 Task: Create a due date automation trigger when advanced on, 2 working days after a card is due add dates starting in in more than 1 days at 11:00 AM.
Action: Mouse moved to (1365, 102)
Screenshot: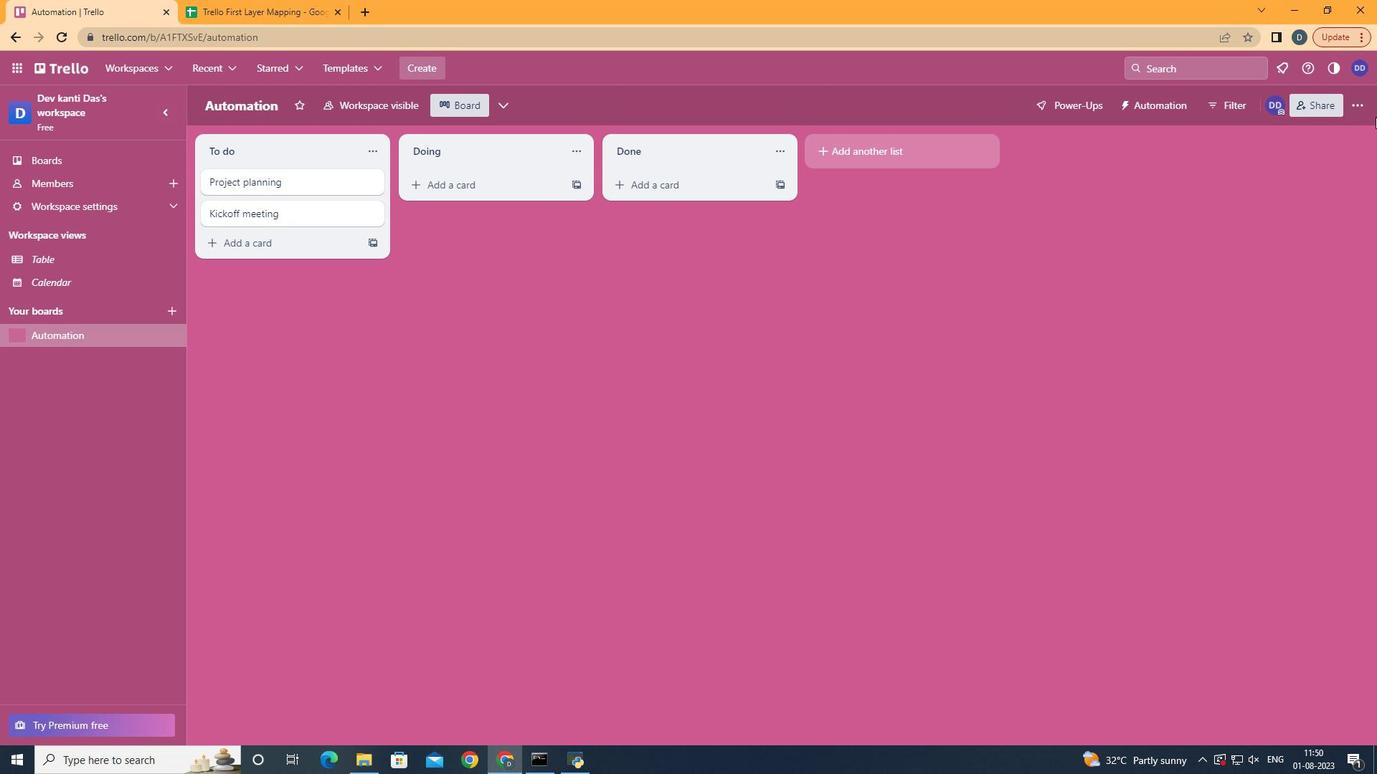 
Action: Mouse pressed left at (1365, 102)
Screenshot: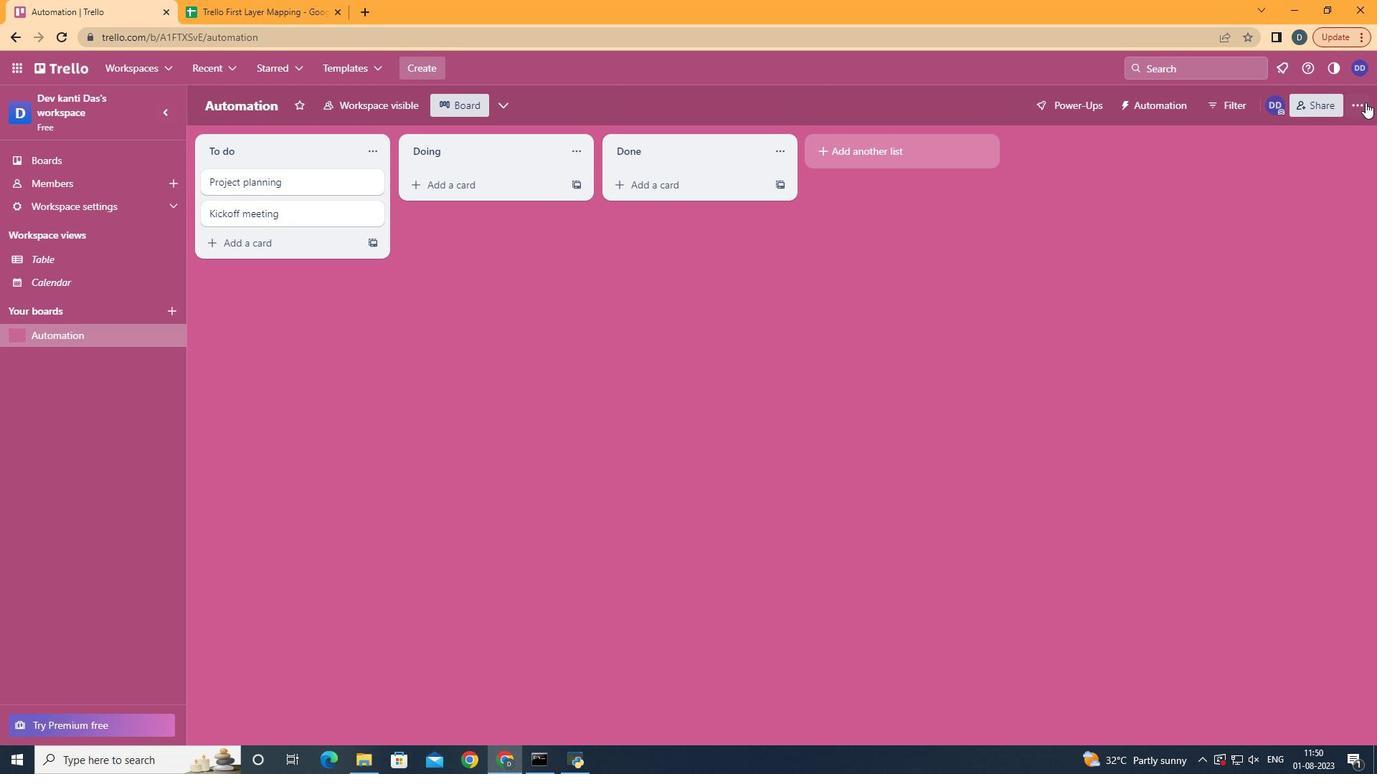 
Action: Mouse moved to (1283, 287)
Screenshot: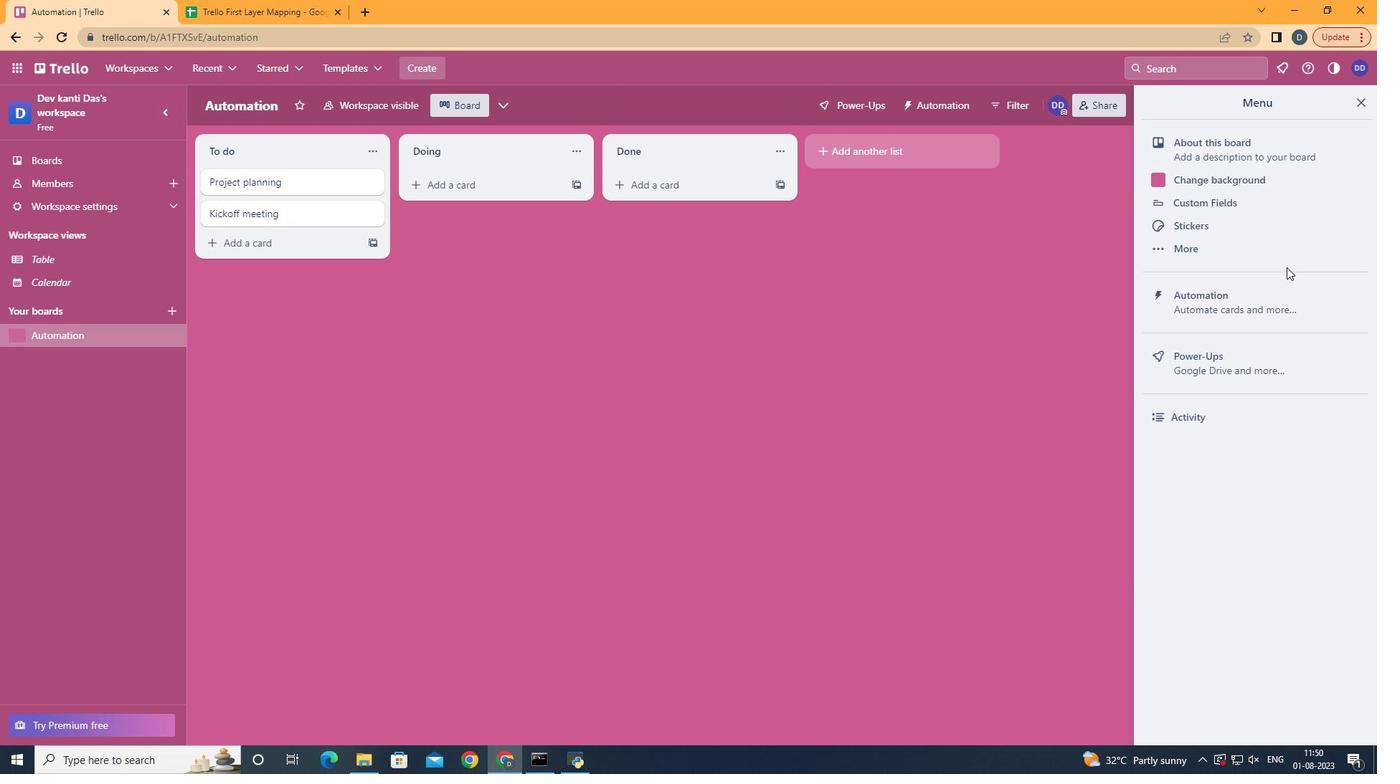 
Action: Mouse pressed left at (1283, 287)
Screenshot: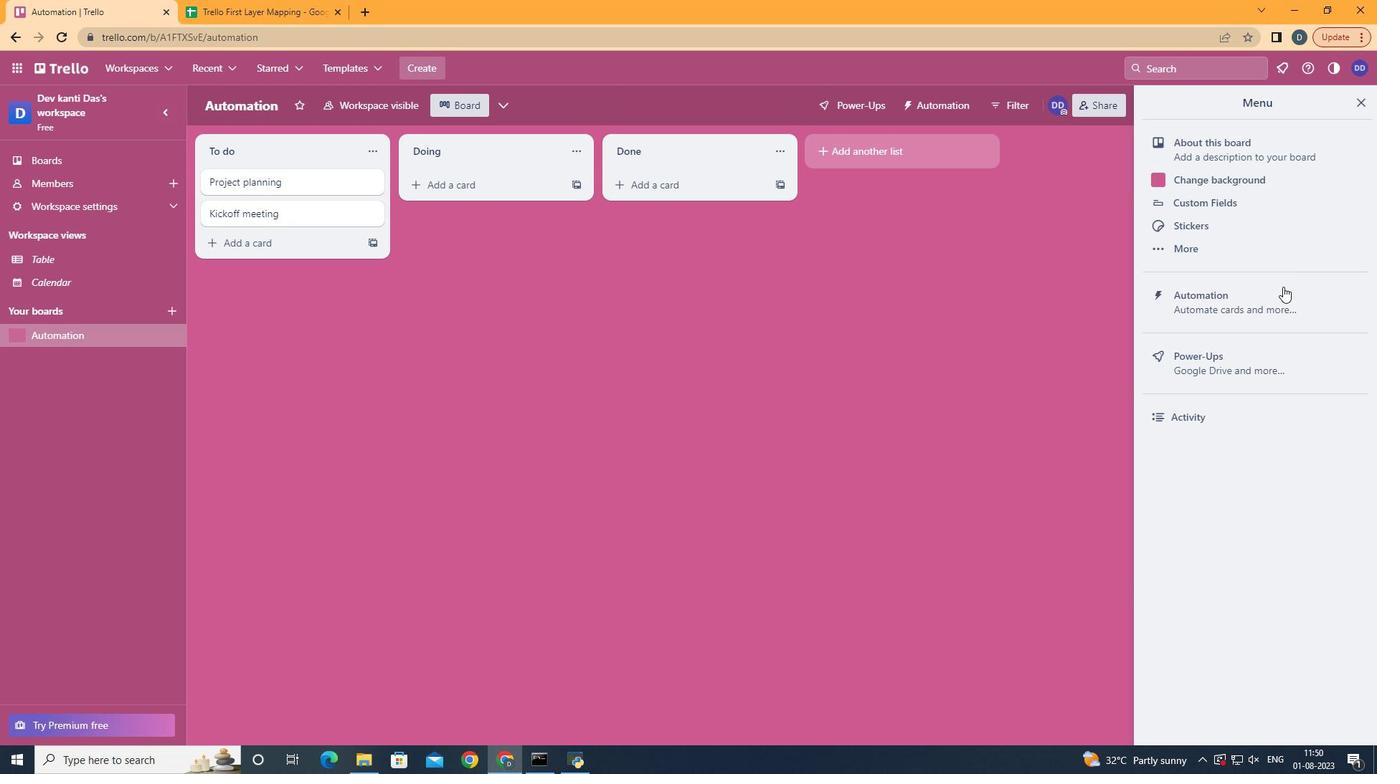 
Action: Mouse moved to (289, 295)
Screenshot: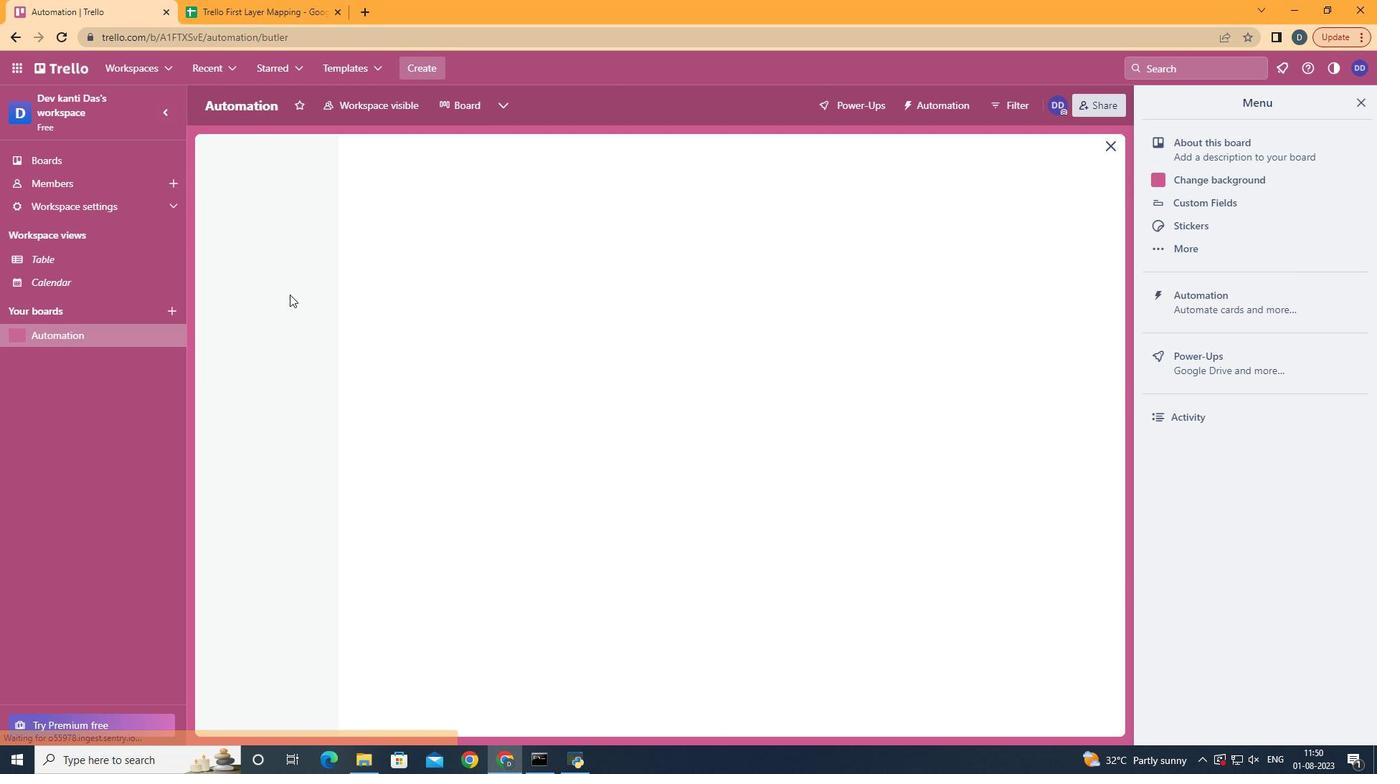 
Action: Mouse pressed left at (289, 295)
Screenshot: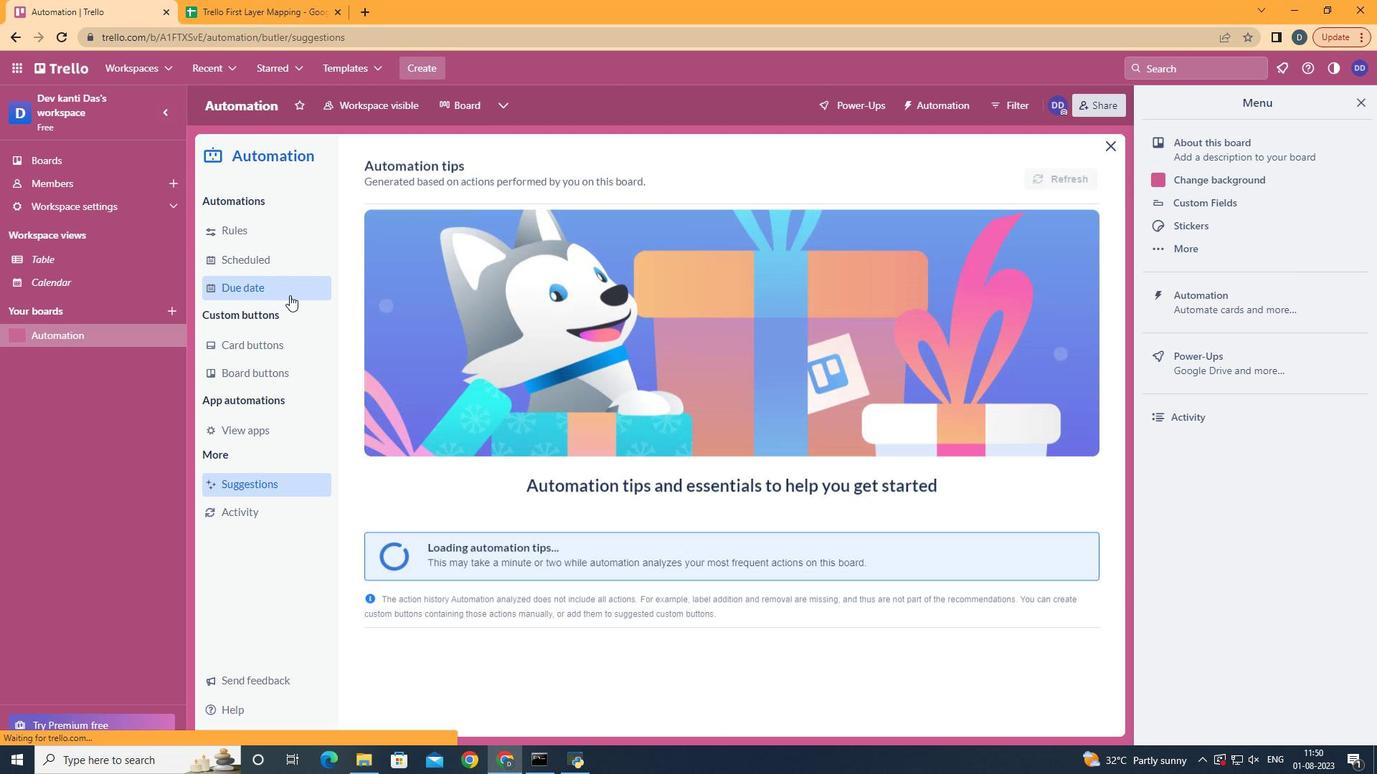 
Action: Mouse moved to (1000, 168)
Screenshot: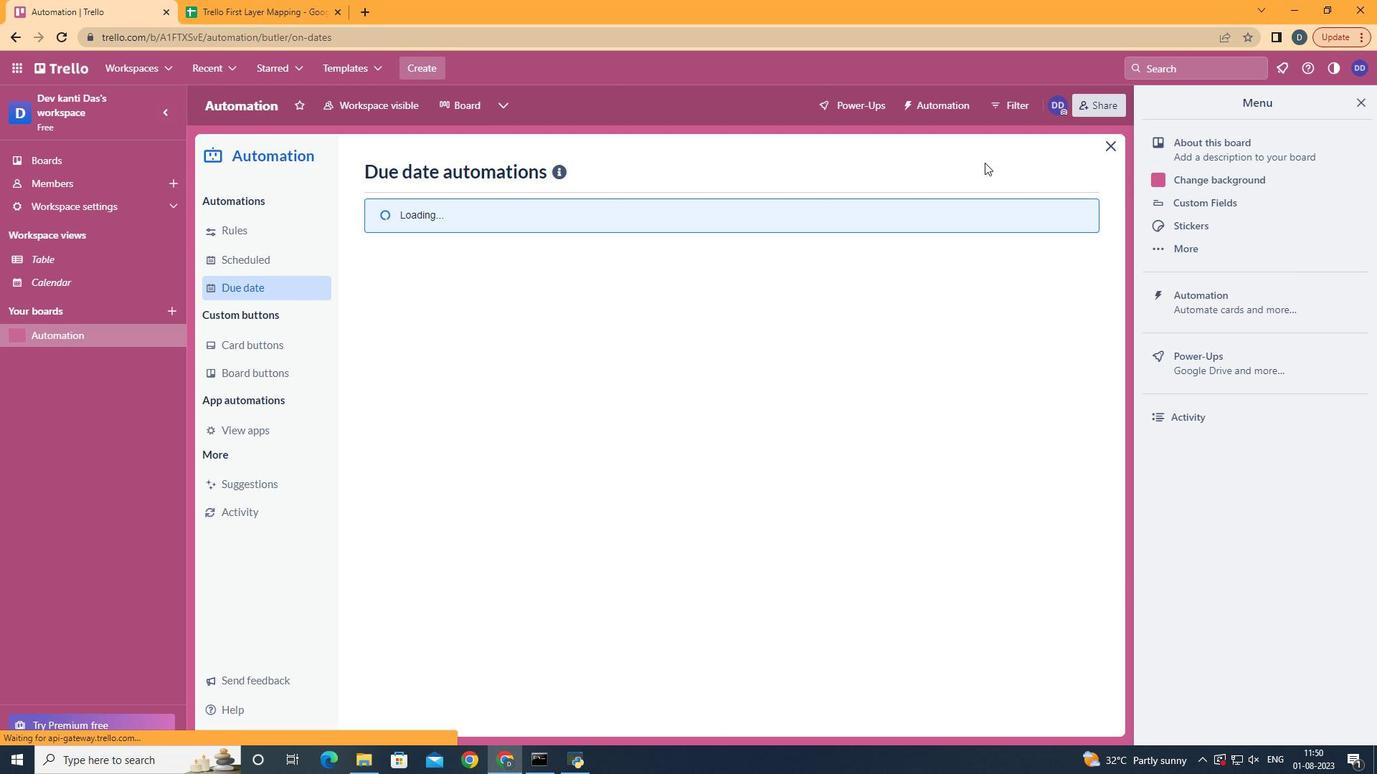 
Action: Mouse pressed left at (1000, 168)
Screenshot: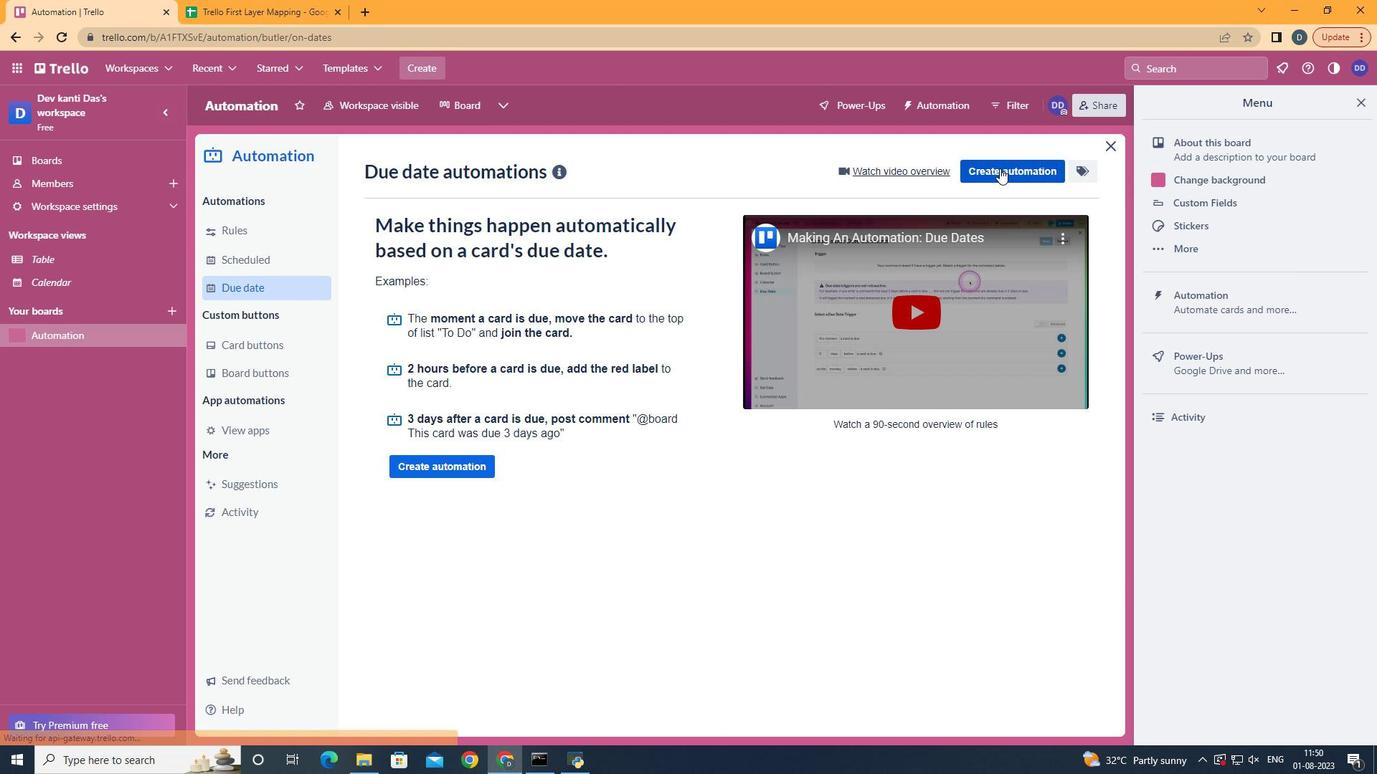 
Action: Mouse moved to (636, 312)
Screenshot: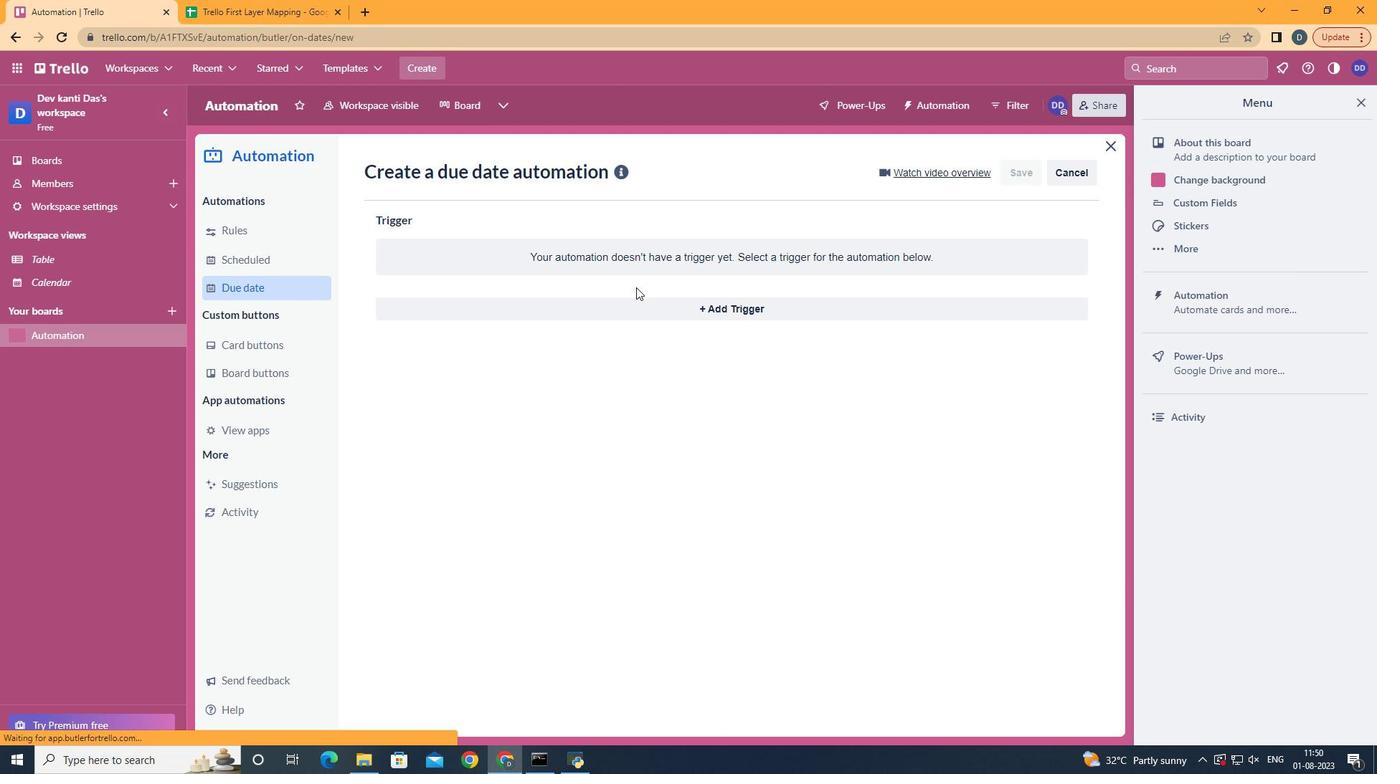 
Action: Mouse pressed left at (636, 312)
Screenshot: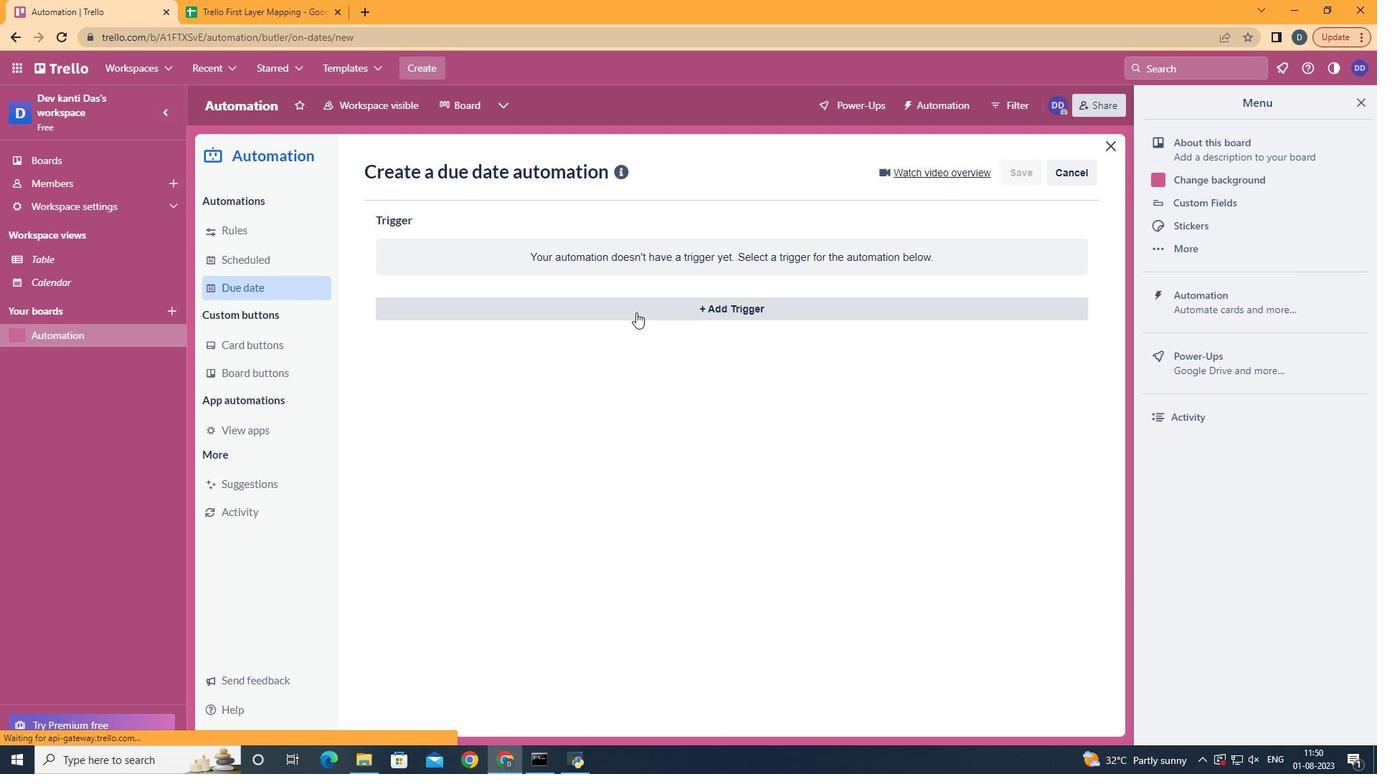 
Action: Mouse moved to (472, 580)
Screenshot: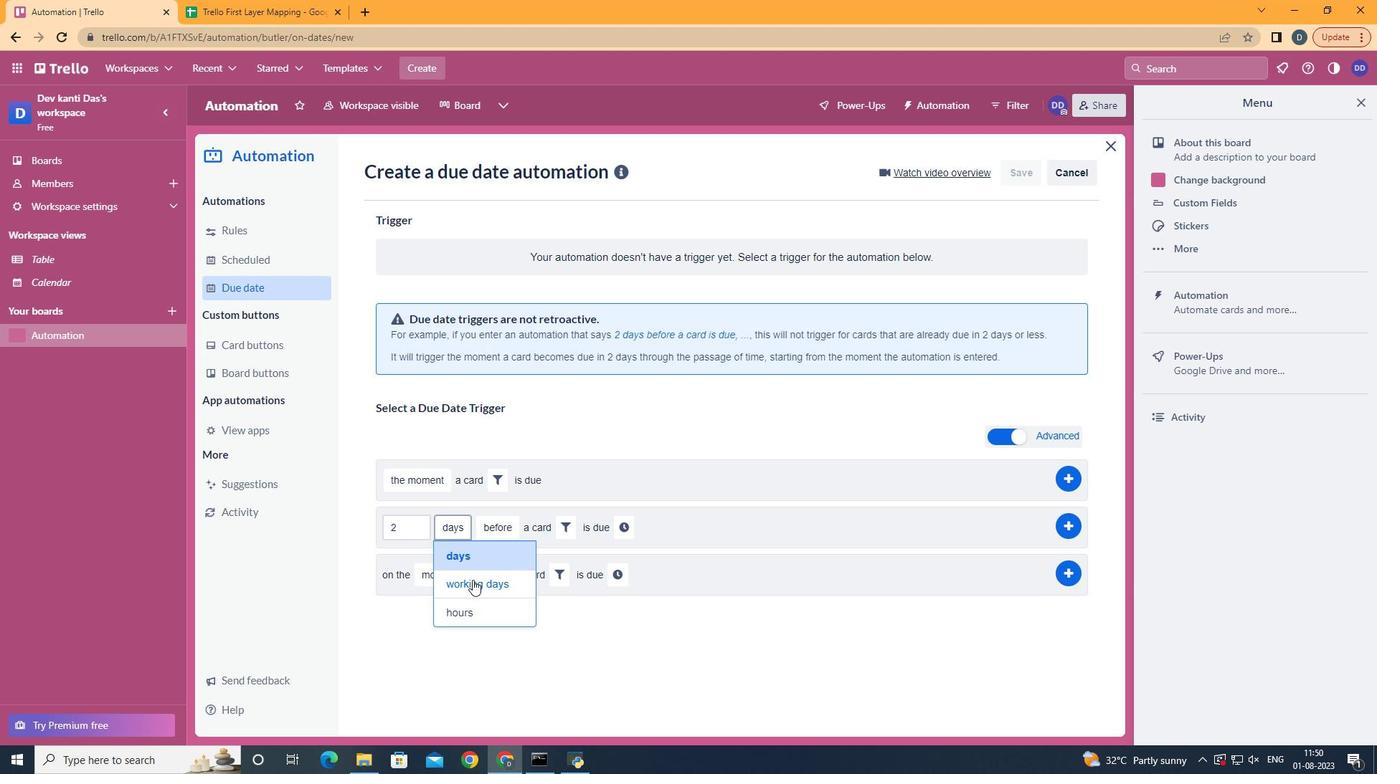 
Action: Mouse pressed left at (472, 580)
Screenshot: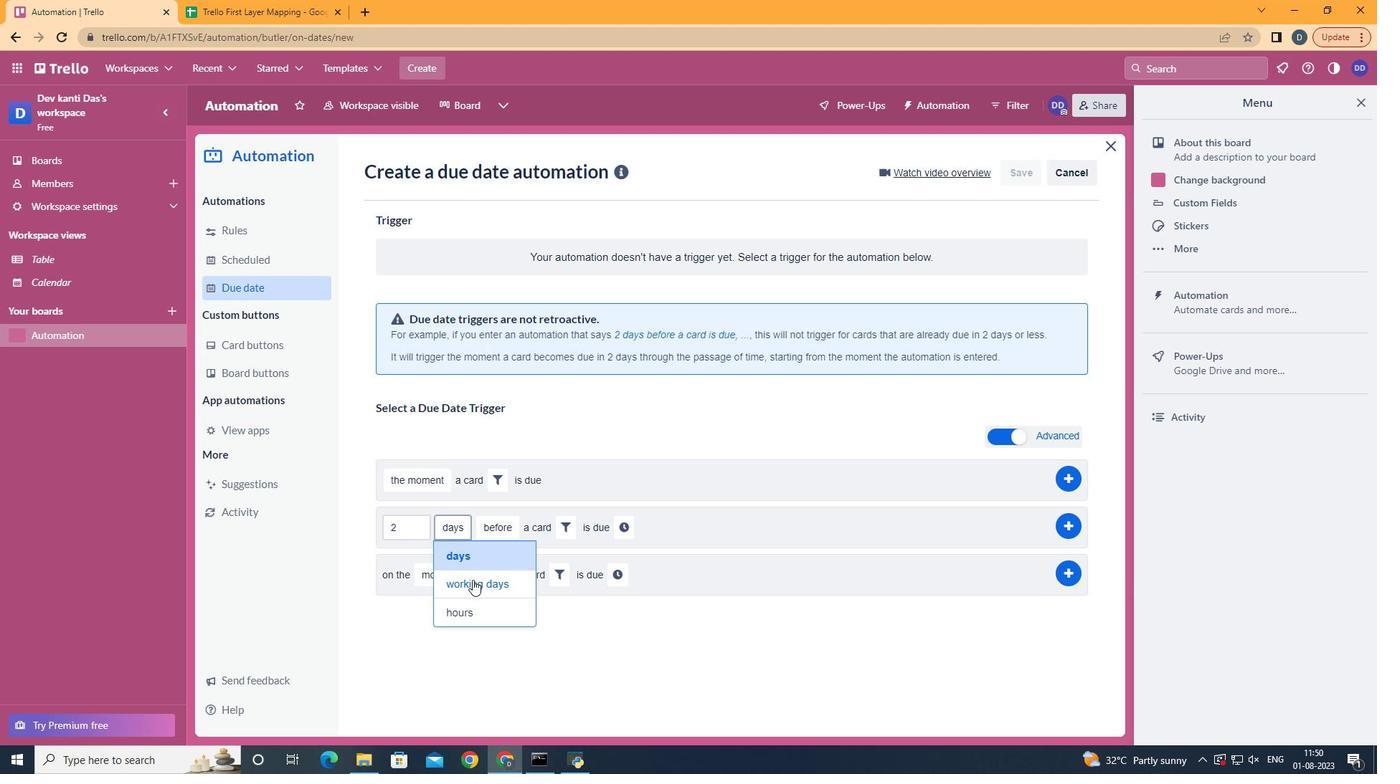 
Action: Mouse moved to (543, 581)
Screenshot: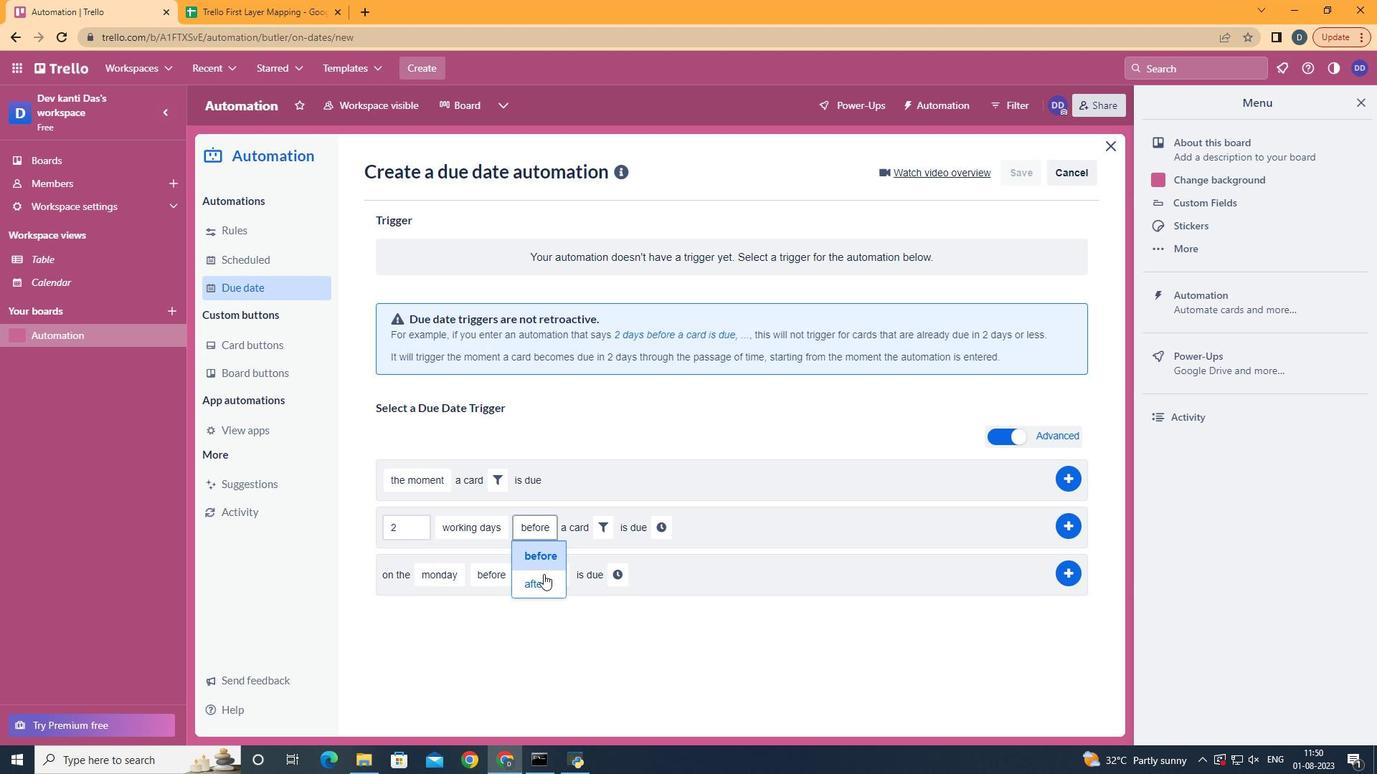 
Action: Mouse pressed left at (543, 581)
Screenshot: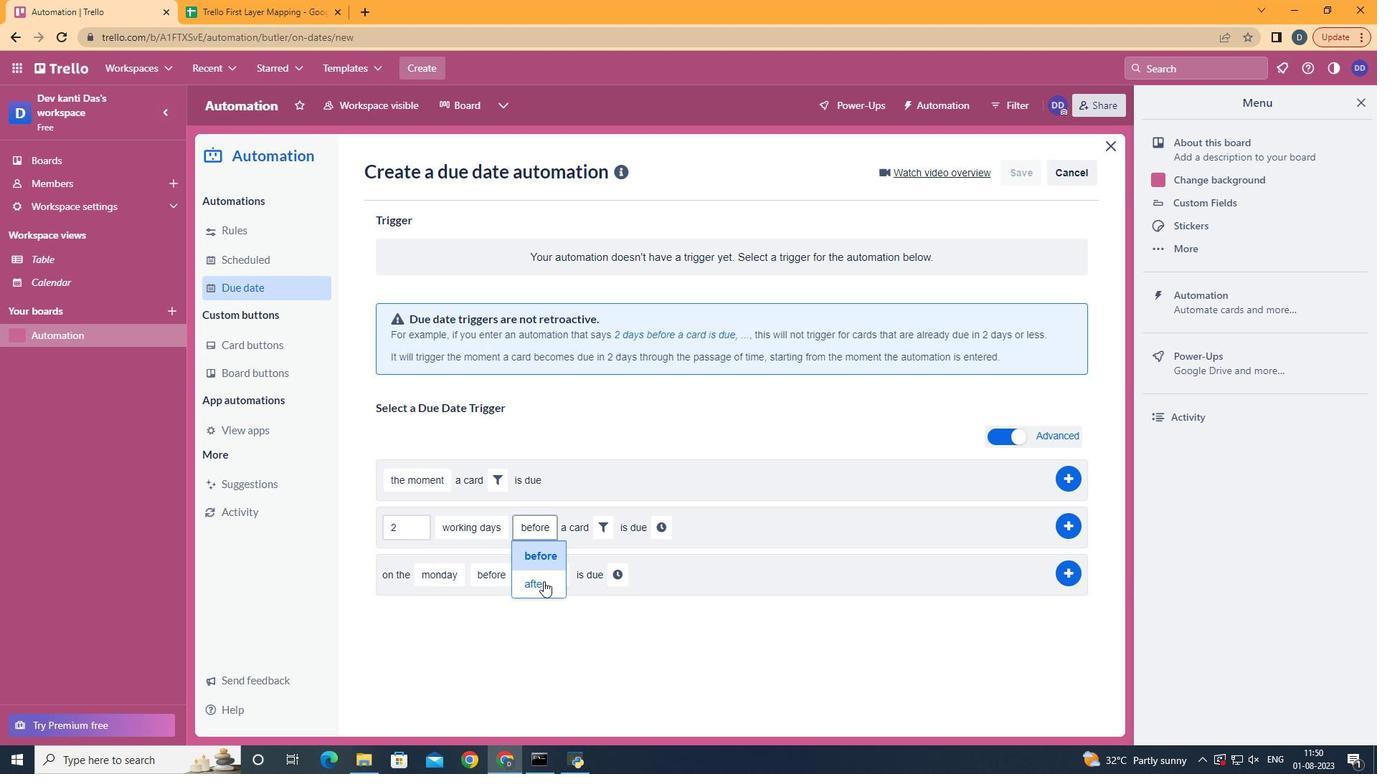 
Action: Mouse moved to (597, 533)
Screenshot: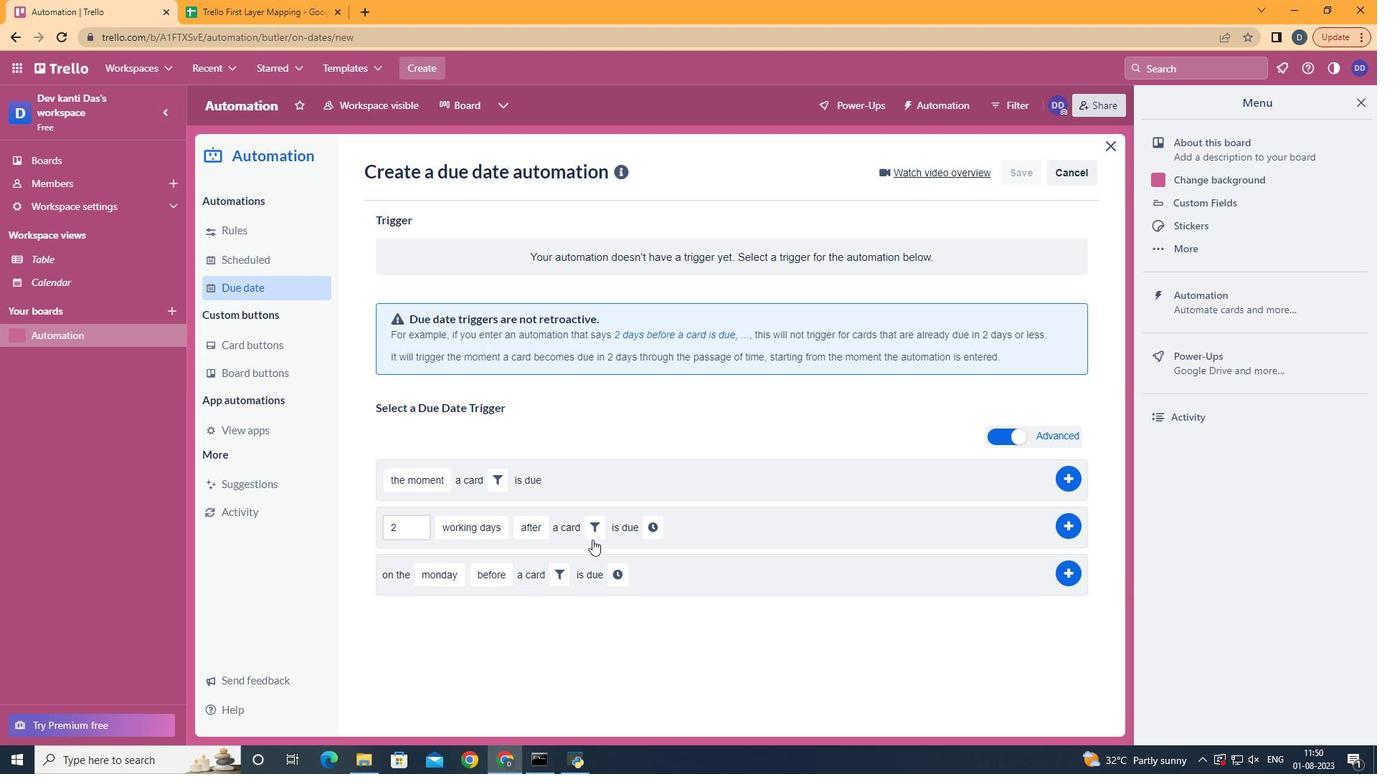 
Action: Mouse pressed left at (597, 533)
Screenshot: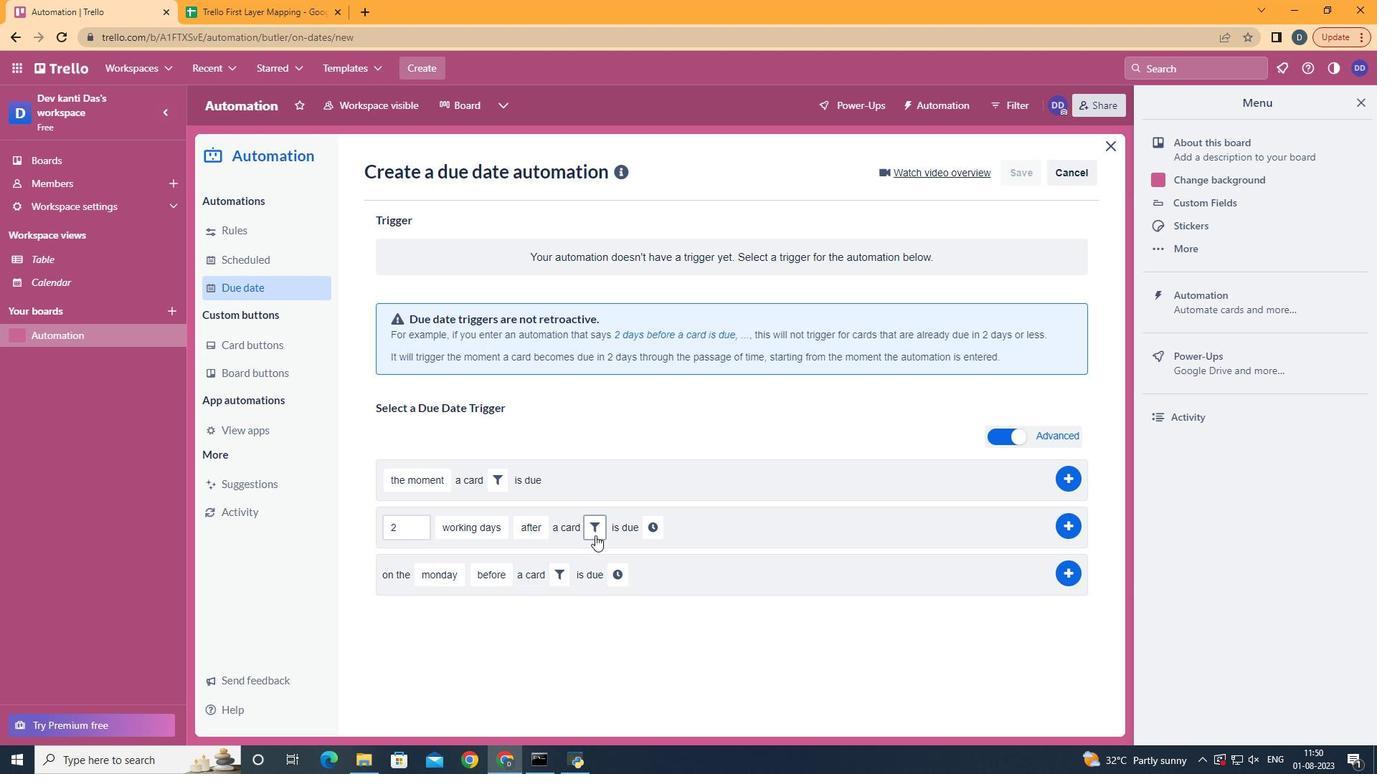
Action: Mouse moved to (667, 566)
Screenshot: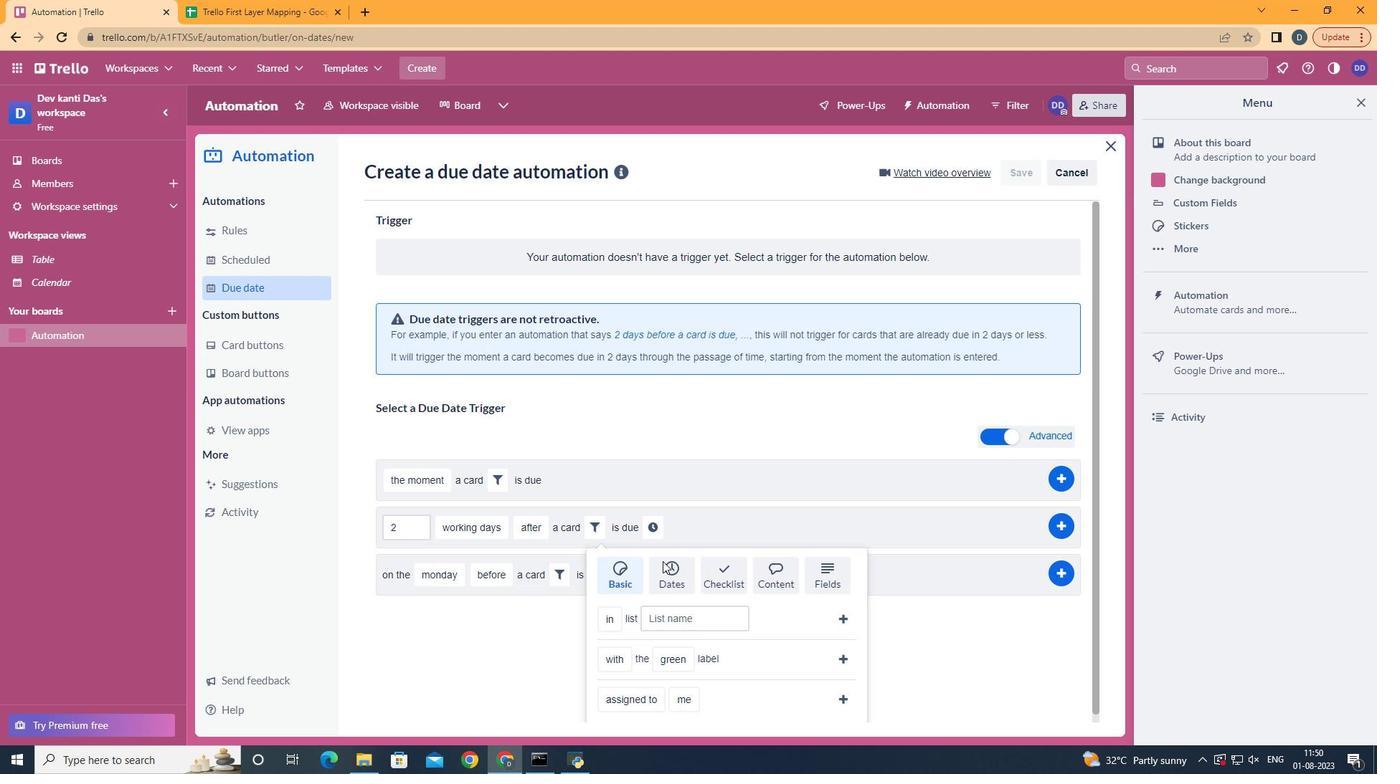 
Action: Mouse pressed left at (667, 566)
Screenshot: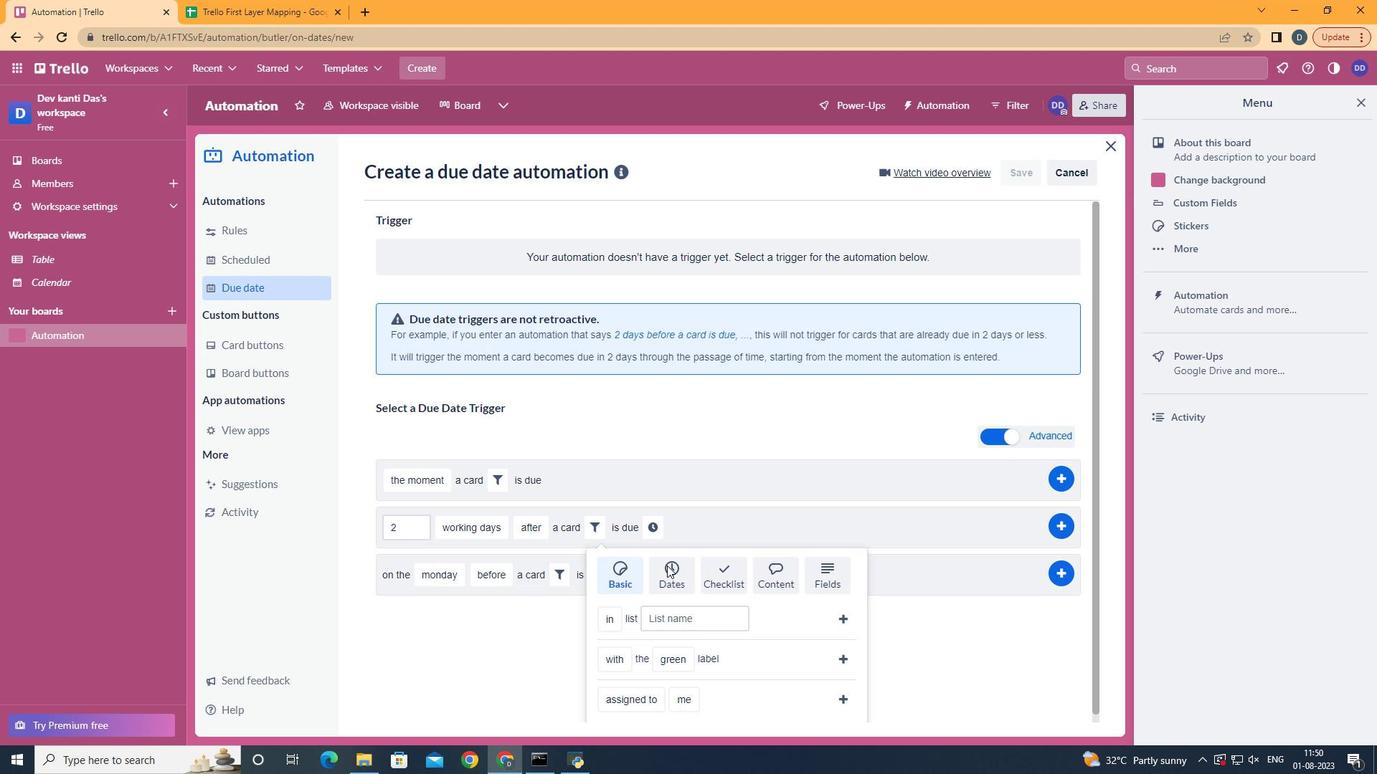 
Action: Mouse moved to (680, 570)
Screenshot: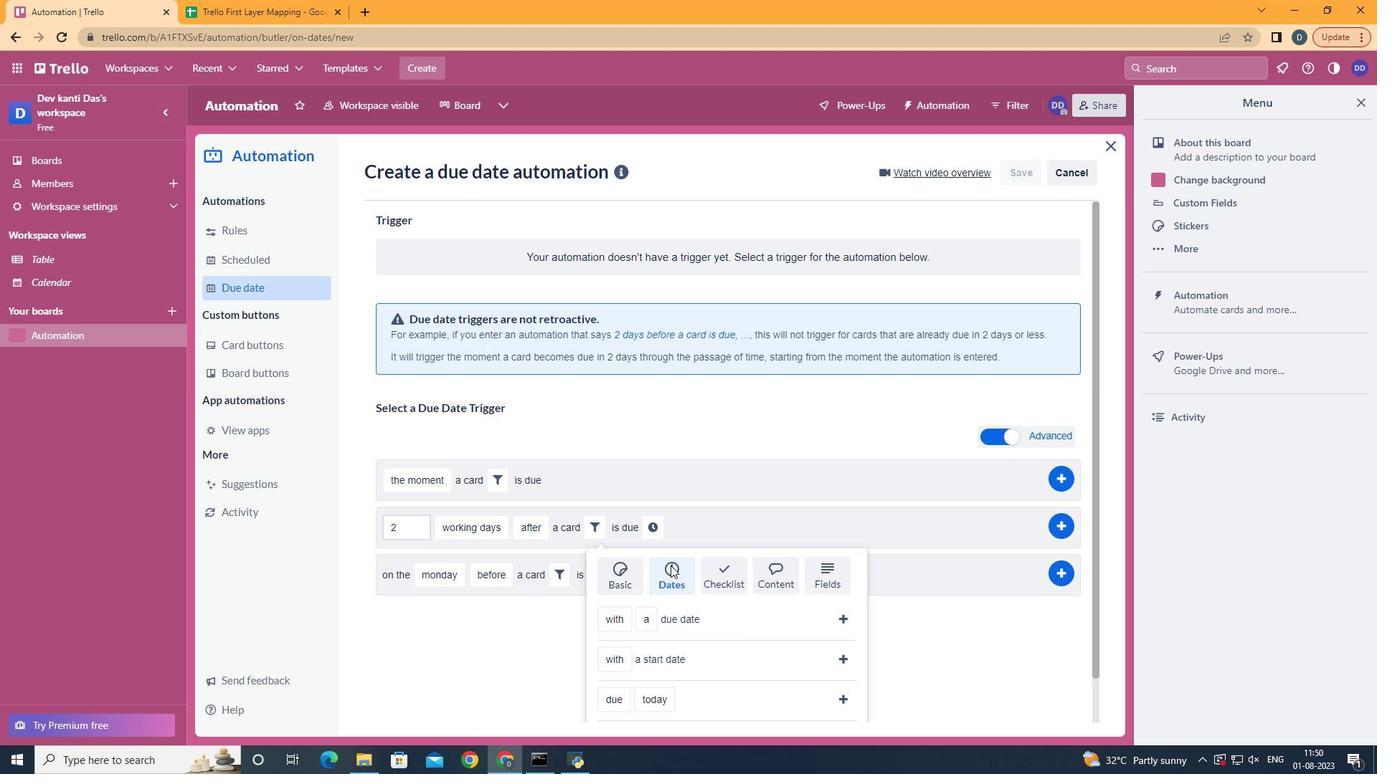 
Action: Mouse scrolled (680, 569) with delta (0, 0)
Screenshot: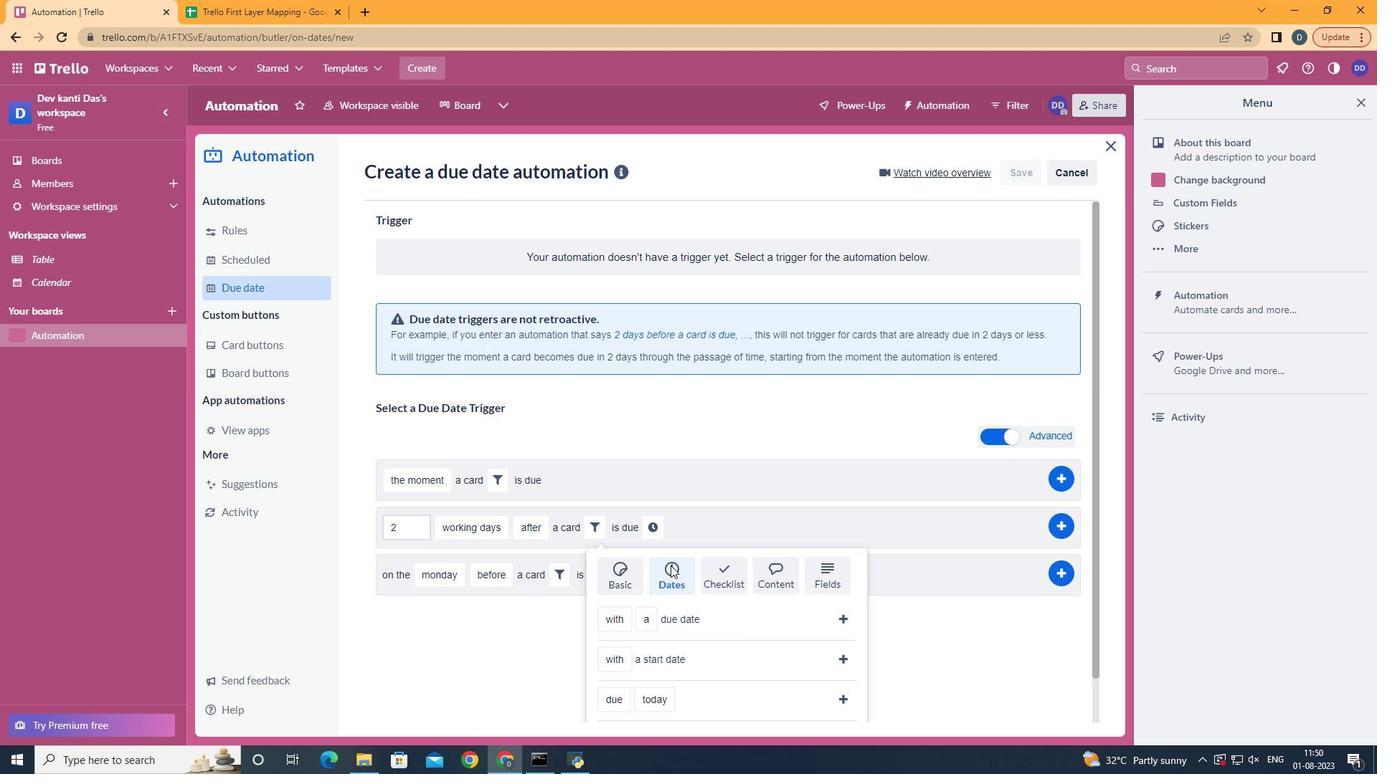 
Action: Mouse moved to (684, 571)
Screenshot: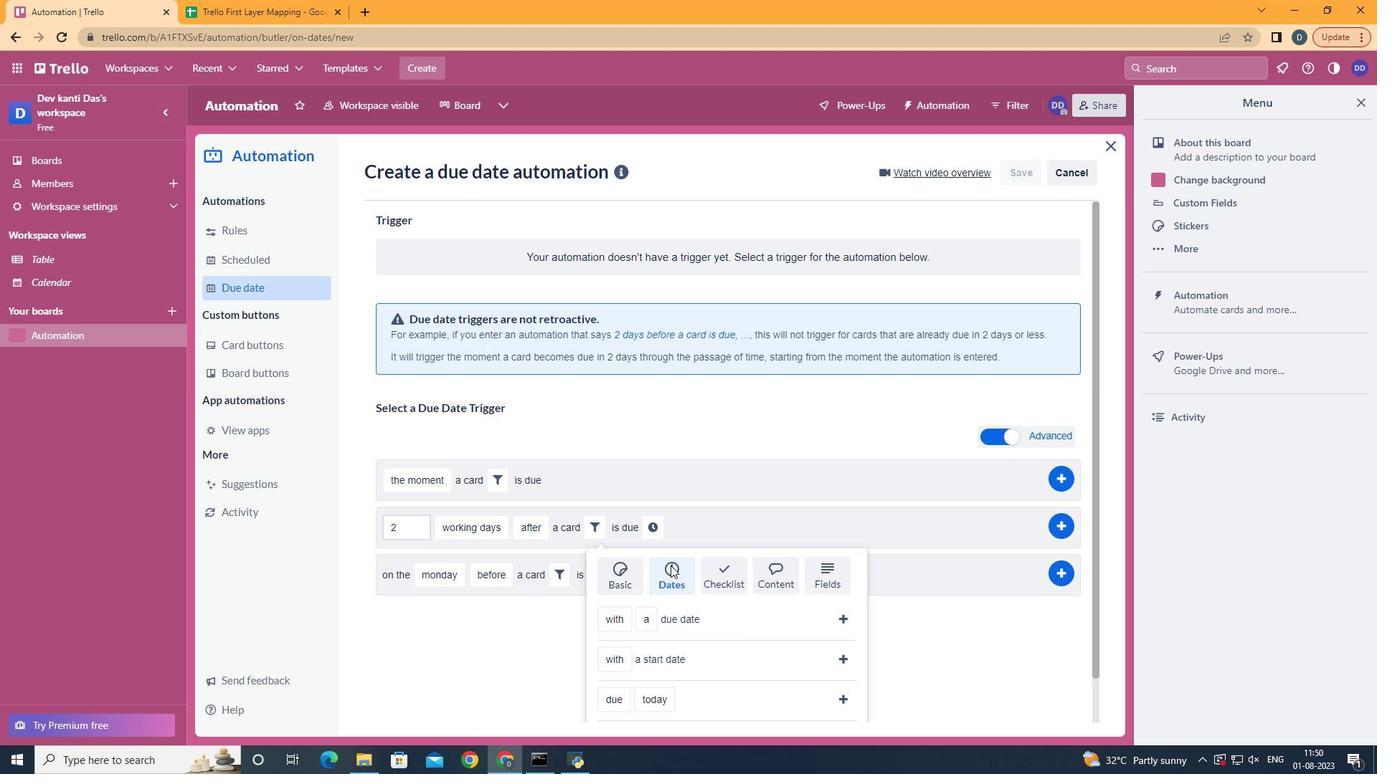 
Action: Mouse scrolled (684, 571) with delta (0, 0)
Screenshot: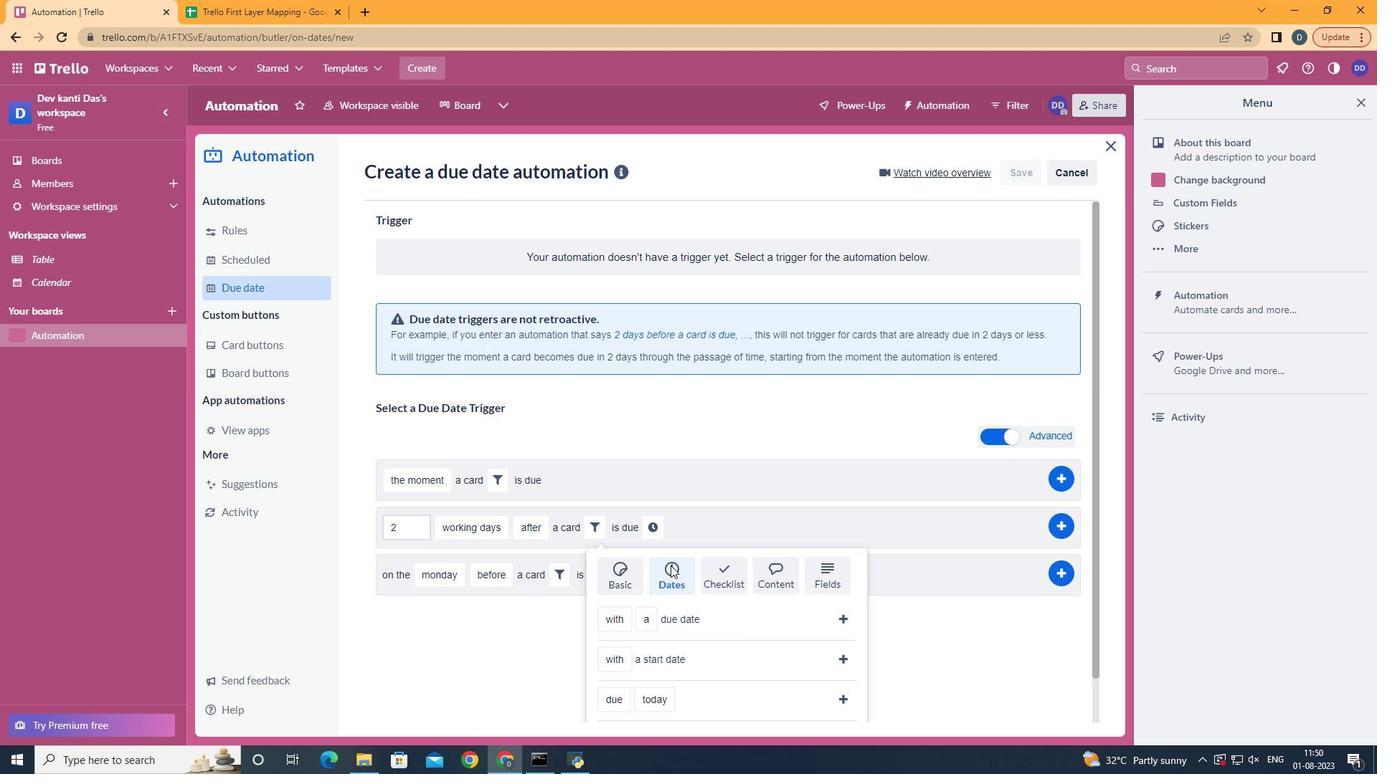 
Action: Mouse moved to (687, 573)
Screenshot: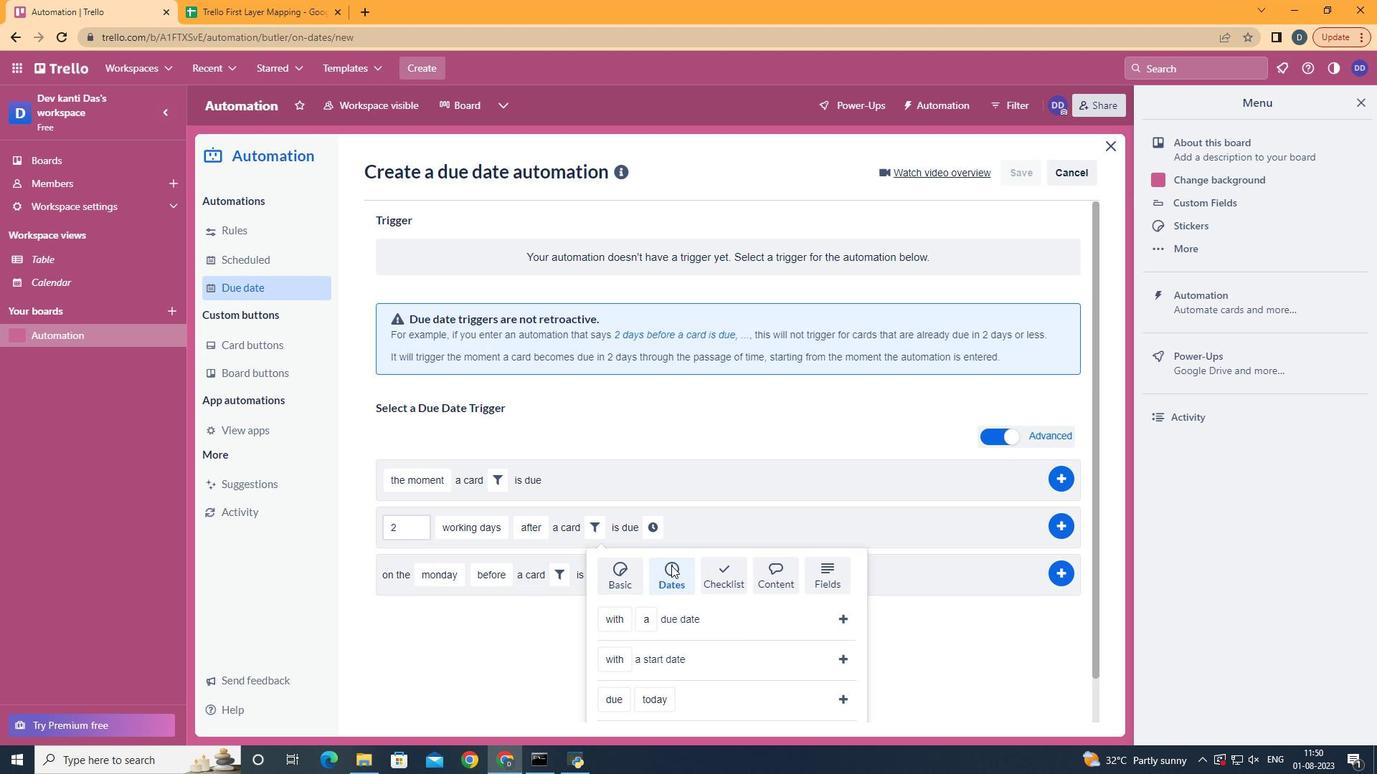 
Action: Mouse scrolled (687, 572) with delta (0, 0)
Screenshot: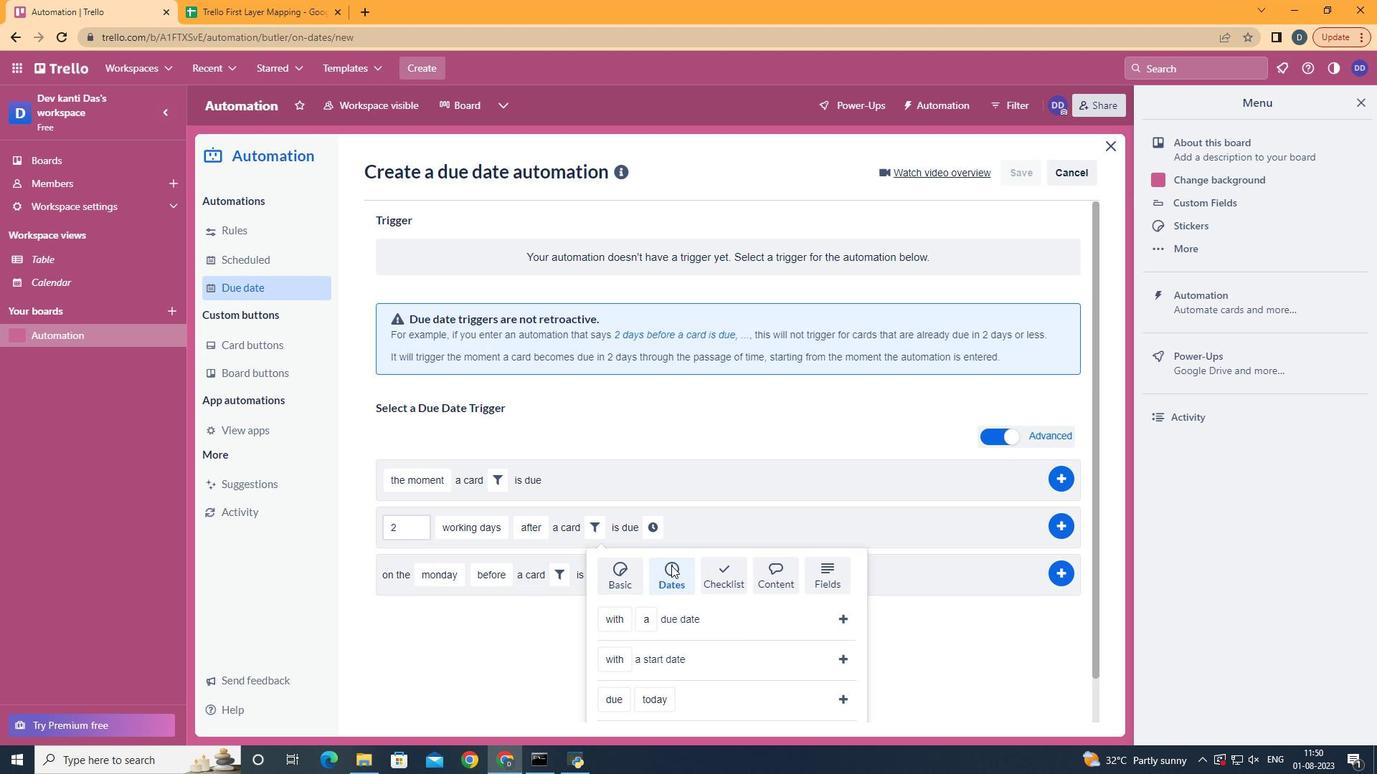 
Action: Mouse moved to (687, 573)
Screenshot: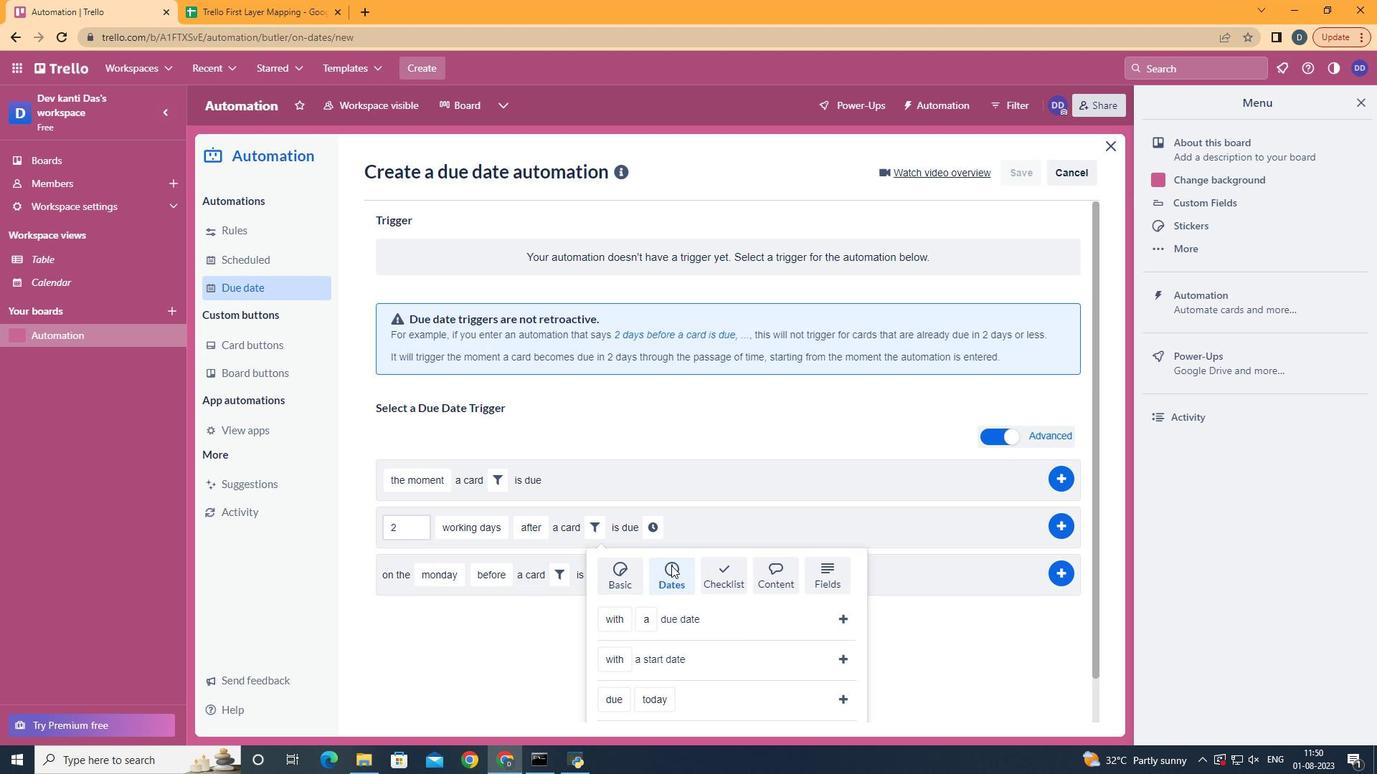 
Action: Mouse scrolled (687, 572) with delta (0, 0)
Screenshot: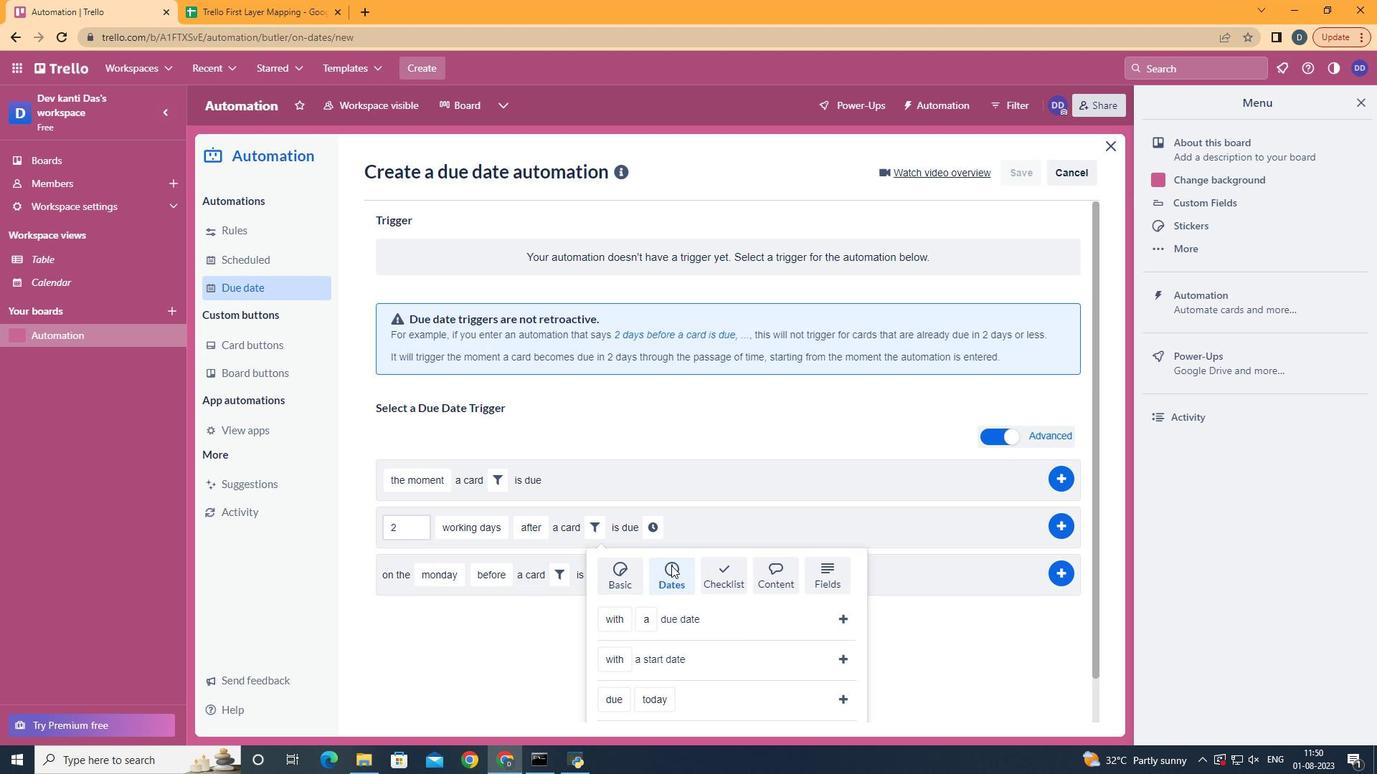 
Action: Mouse moved to (687, 573)
Screenshot: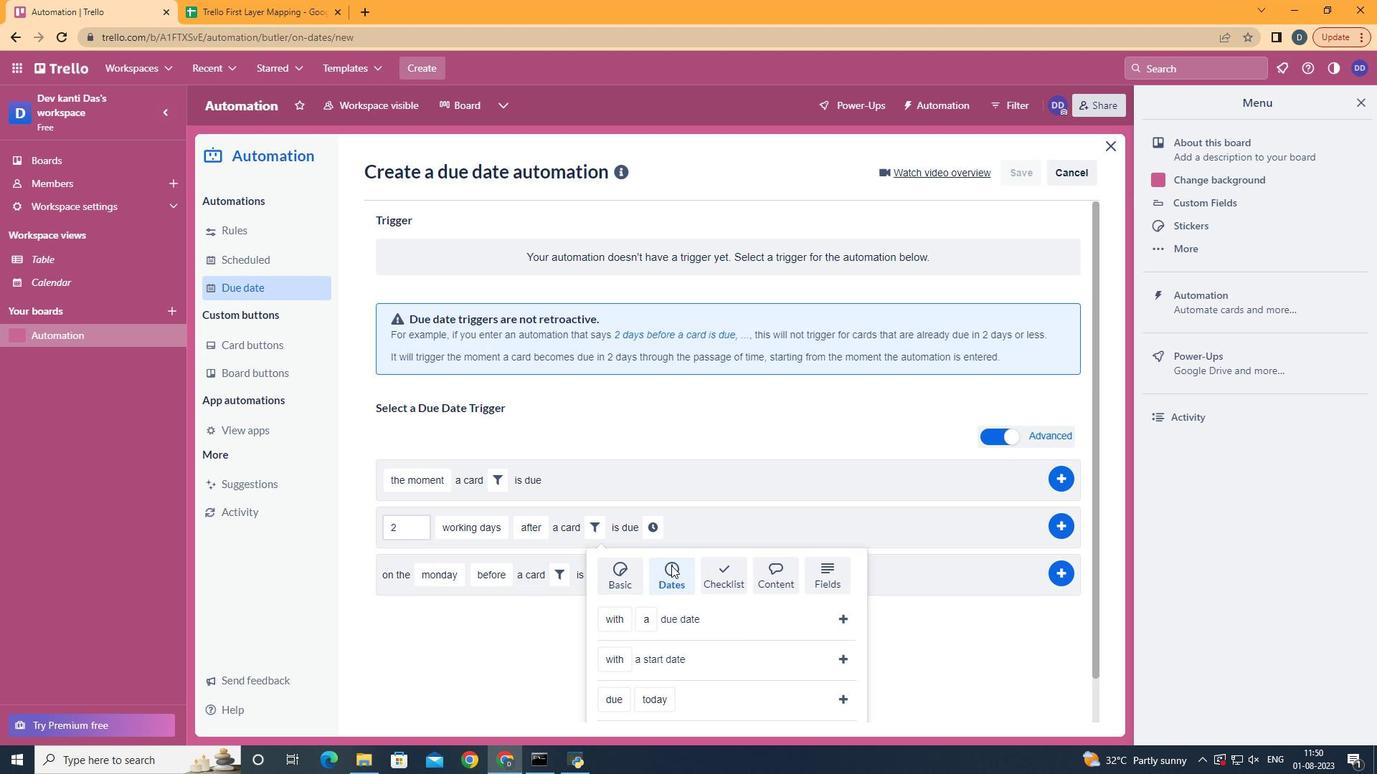 
Action: Mouse scrolled (687, 572) with delta (0, 0)
Screenshot: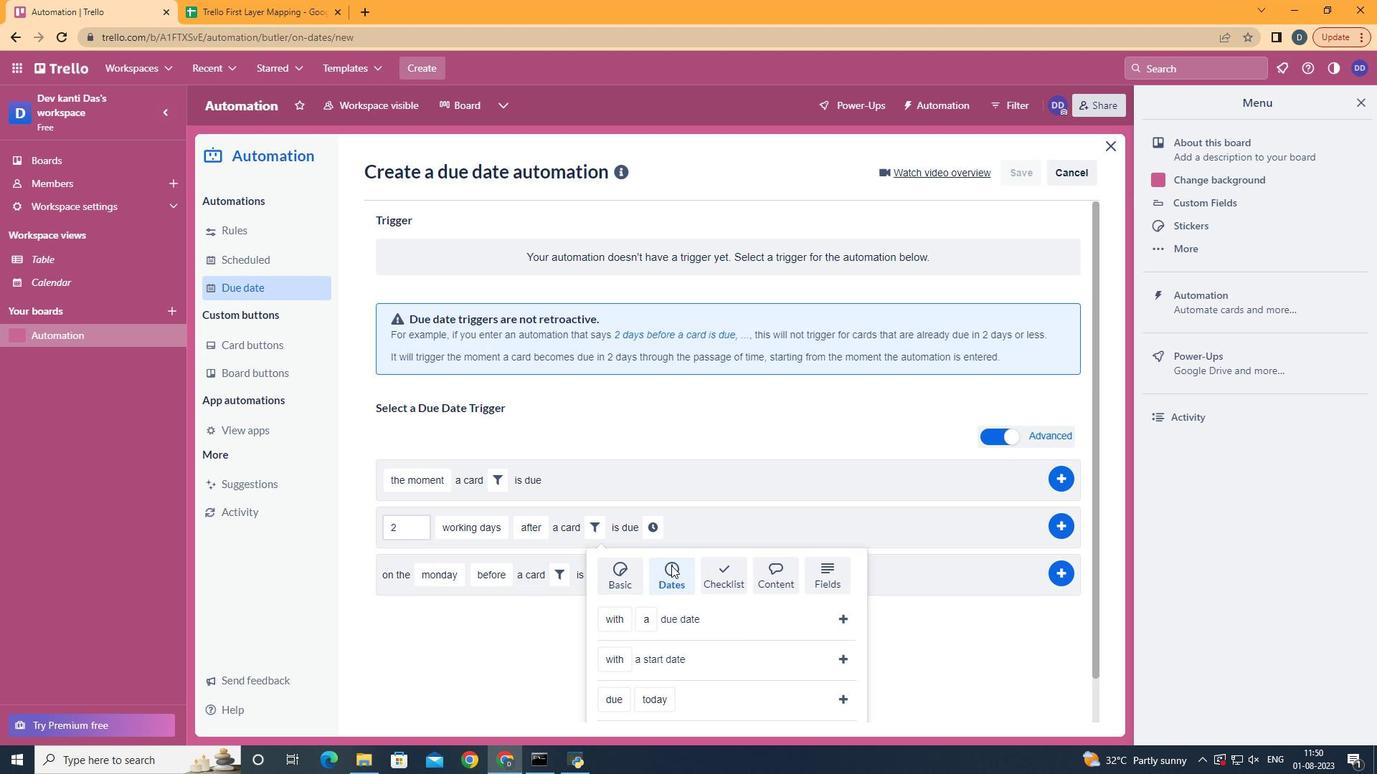 
Action: Mouse moved to (642, 667)
Screenshot: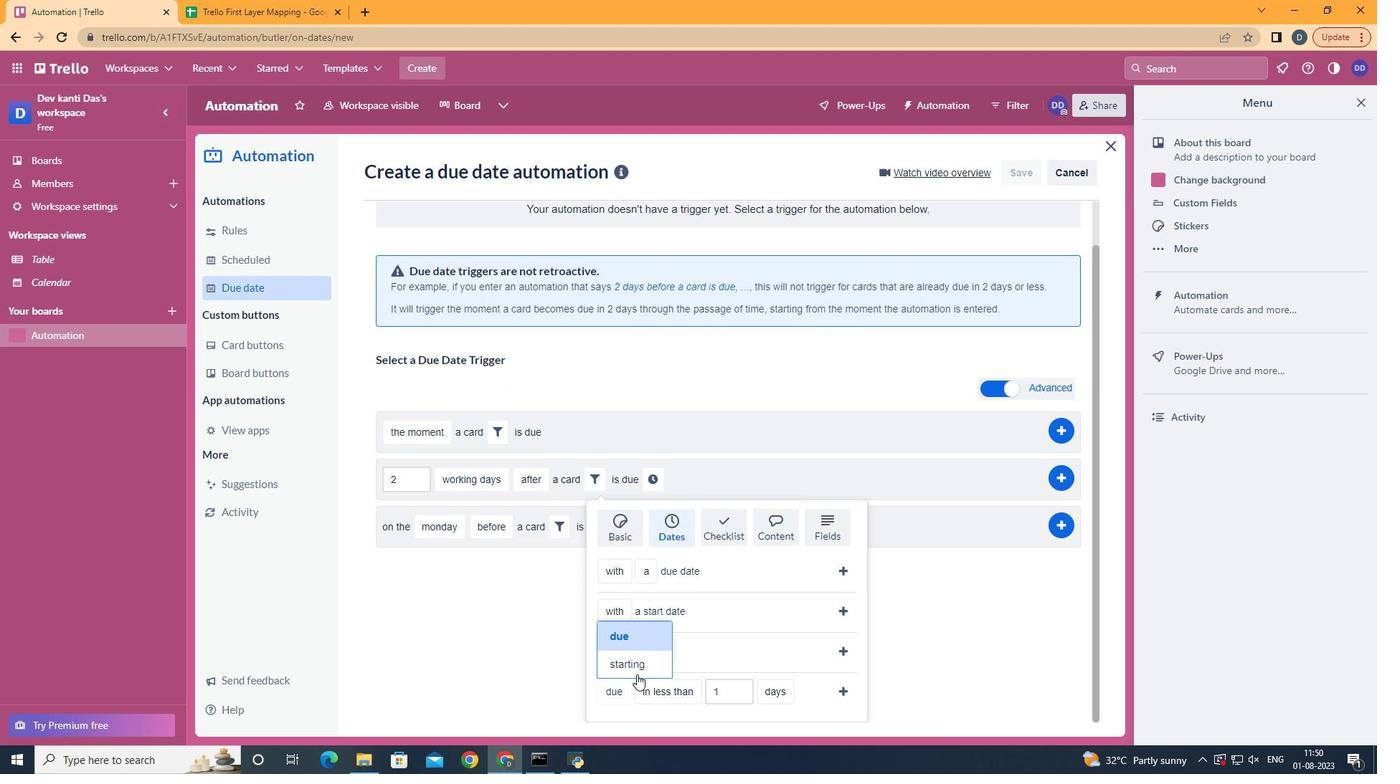 
Action: Mouse pressed left at (642, 667)
Screenshot: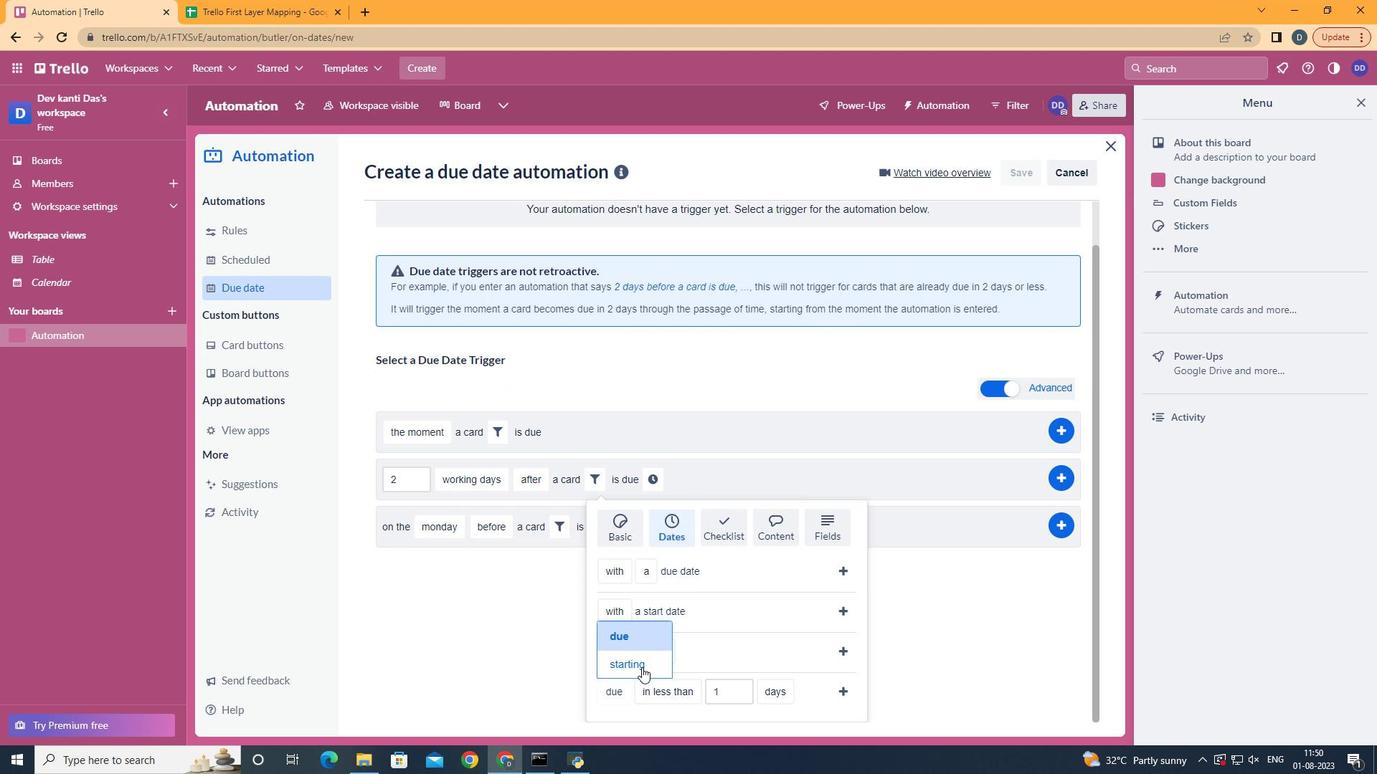 
Action: Mouse moved to (695, 605)
Screenshot: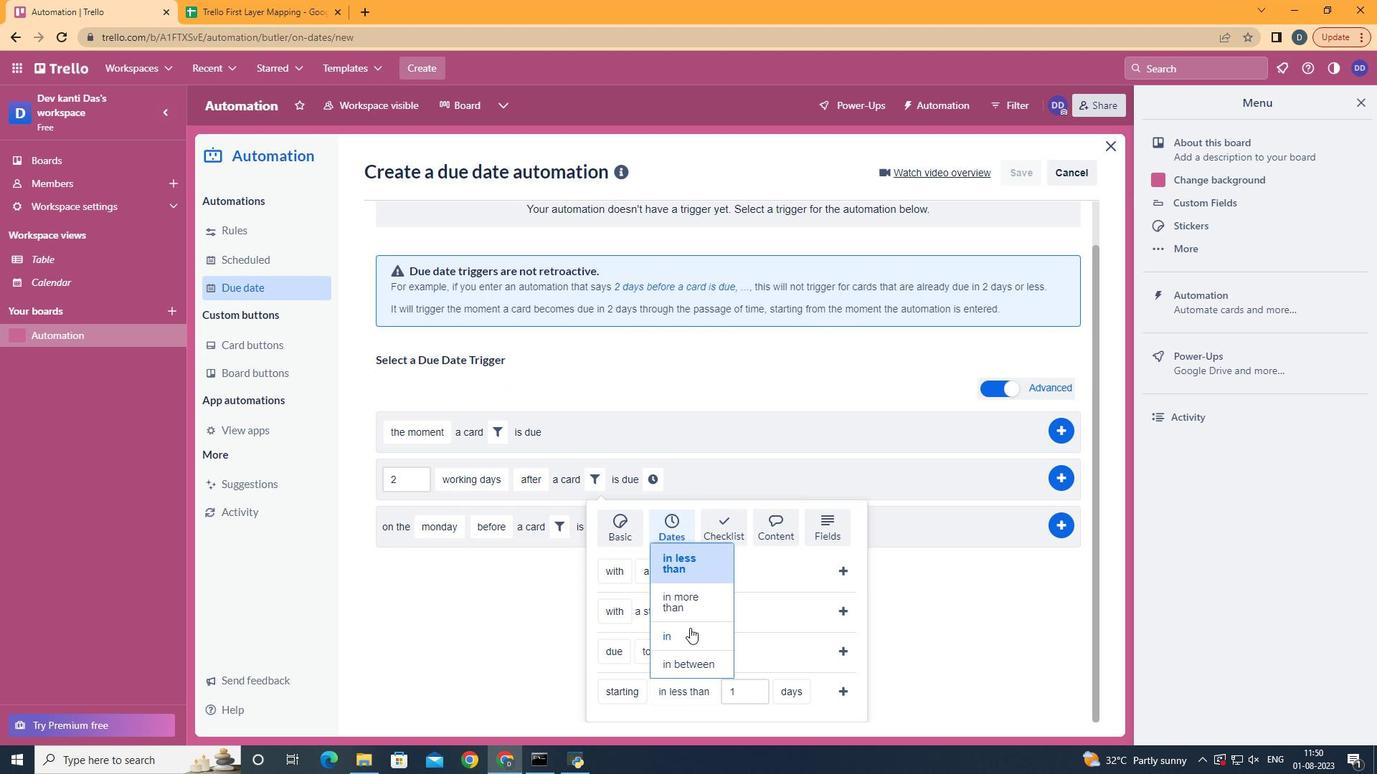
Action: Mouse pressed left at (695, 605)
Screenshot: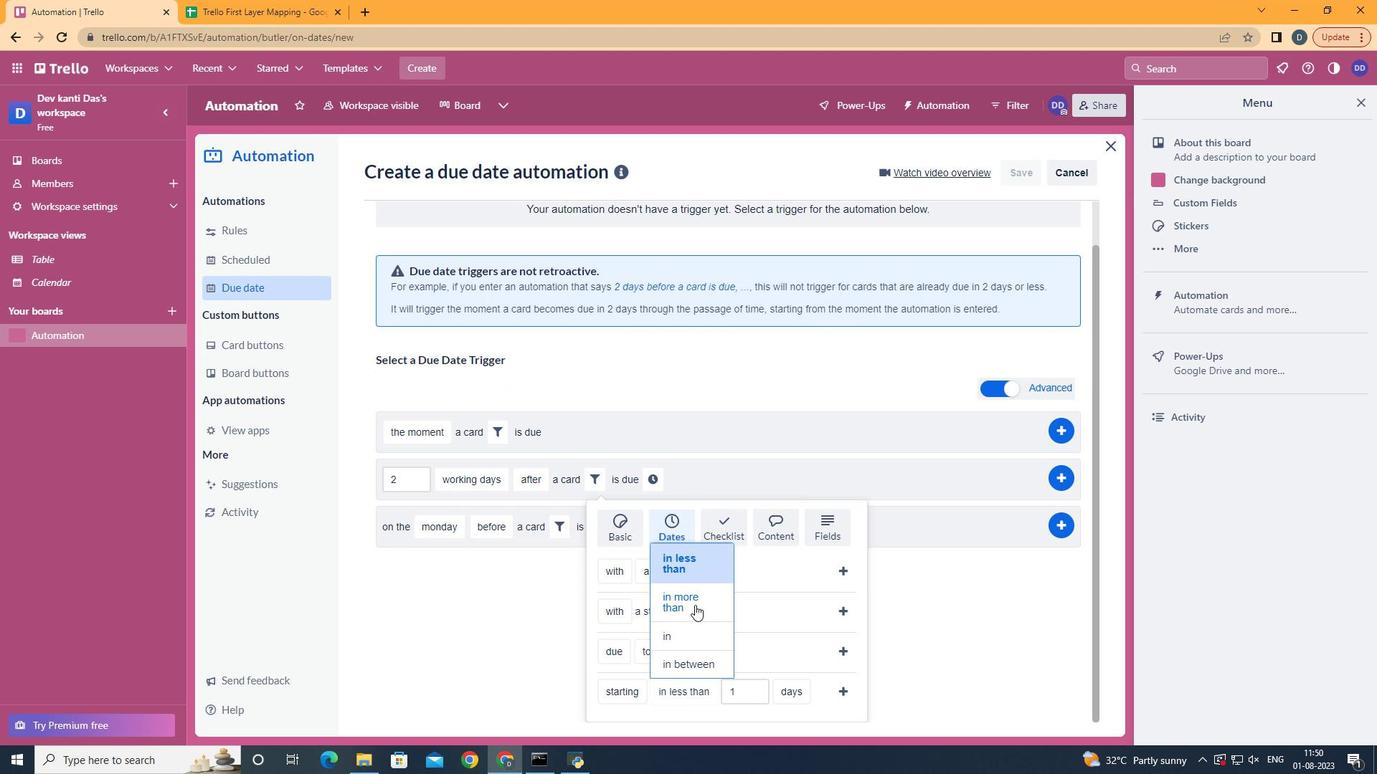 
Action: Mouse moved to (806, 641)
Screenshot: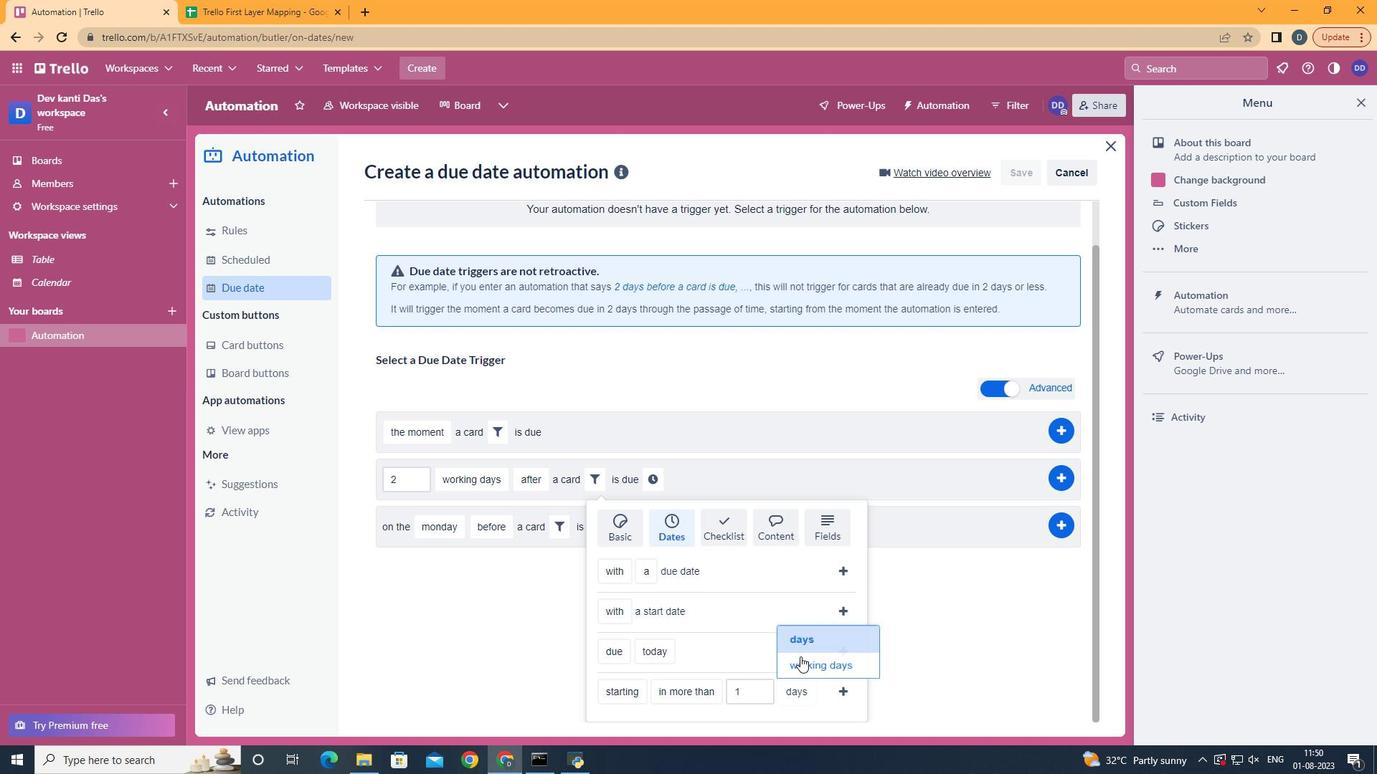 
Action: Mouse pressed left at (806, 641)
Screenshot: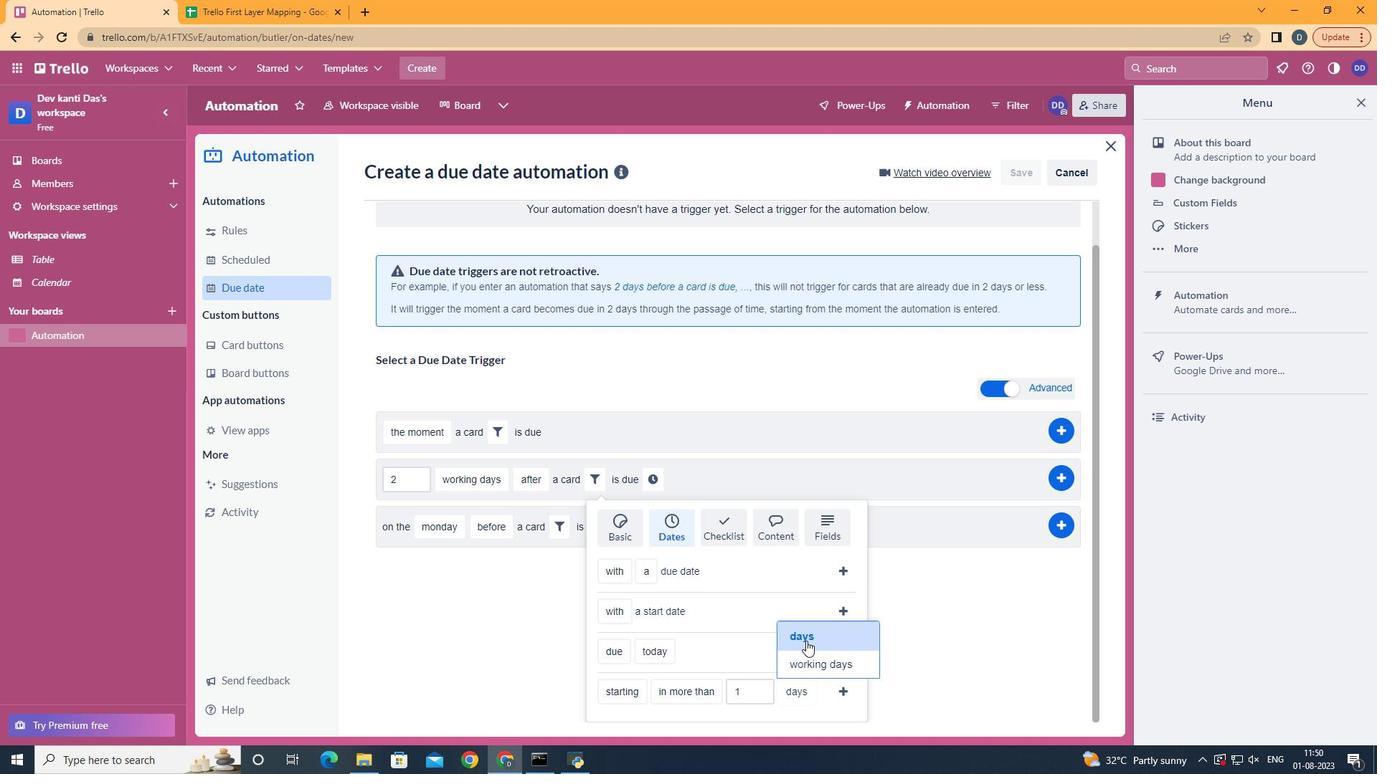 
Action: Mouse moved to (848, 695)
Screenshot: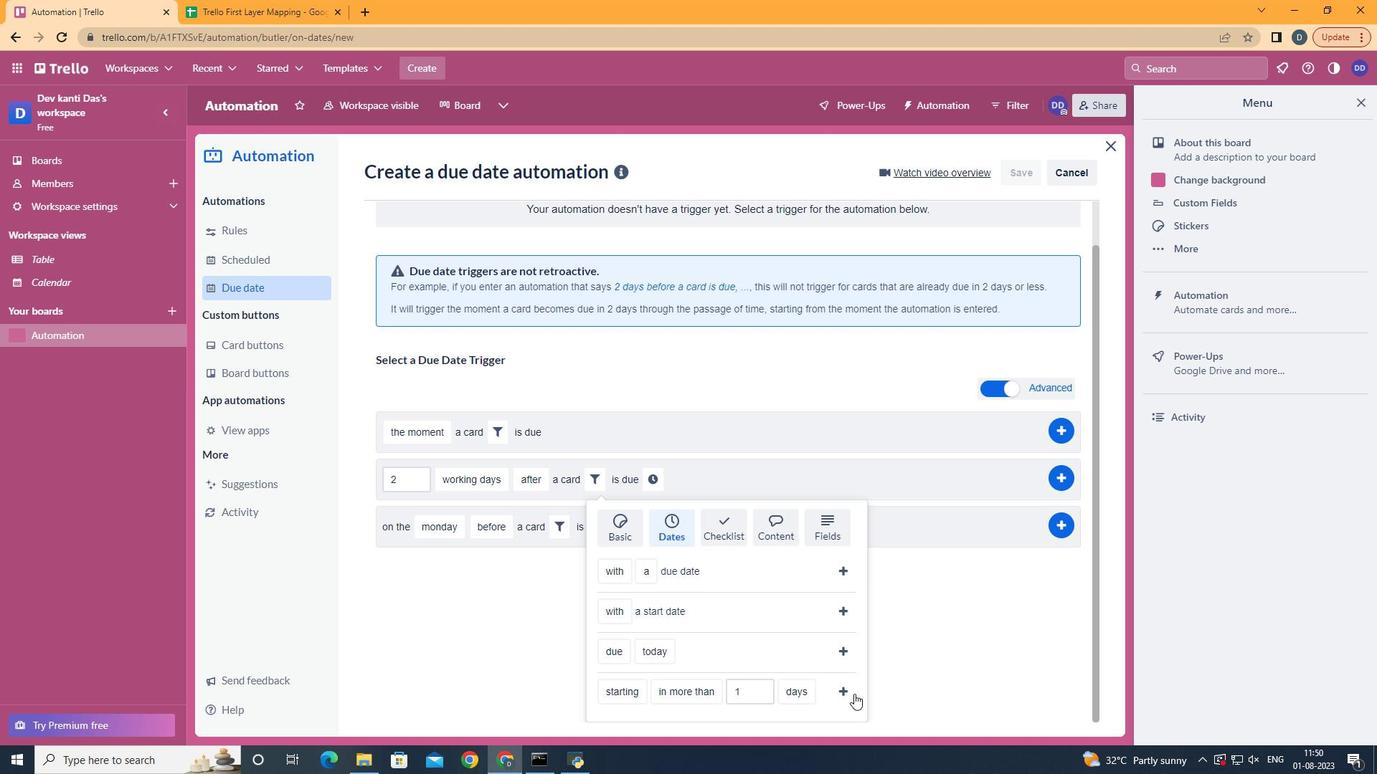 
Action: Mouse pressed left at (848, 695)
Screenshot: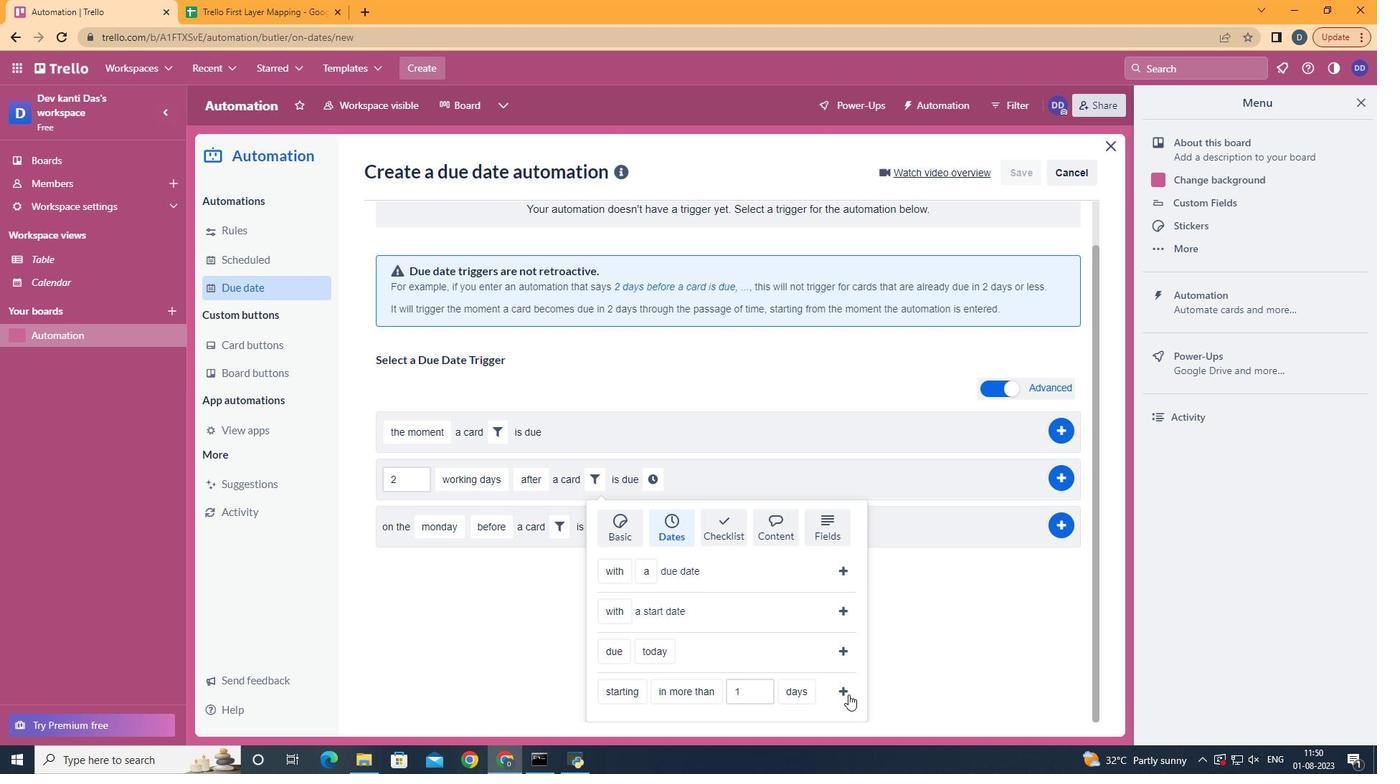 
Action: Mouse moved to (813, 530)
Screenshot: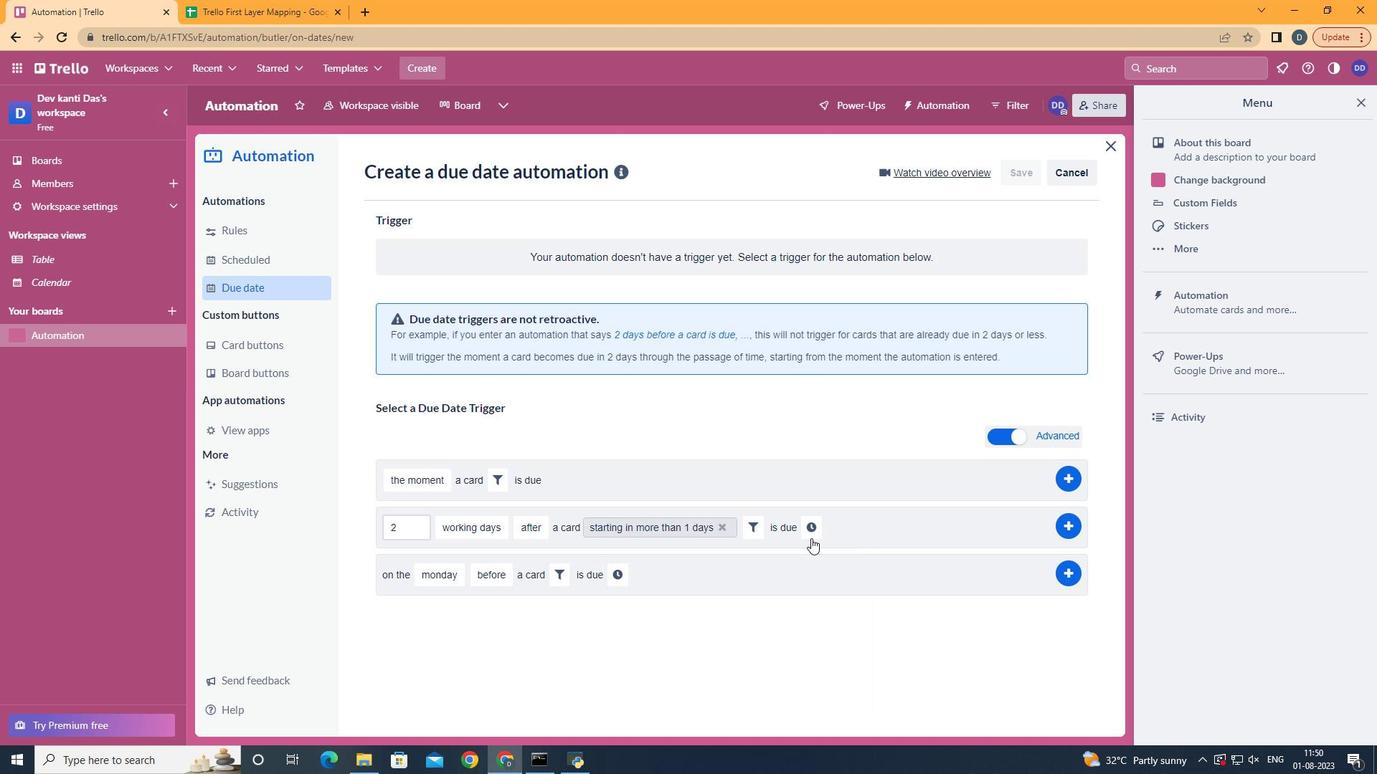 
Action: Mouse pressed left at (813, 530)
Screenshot: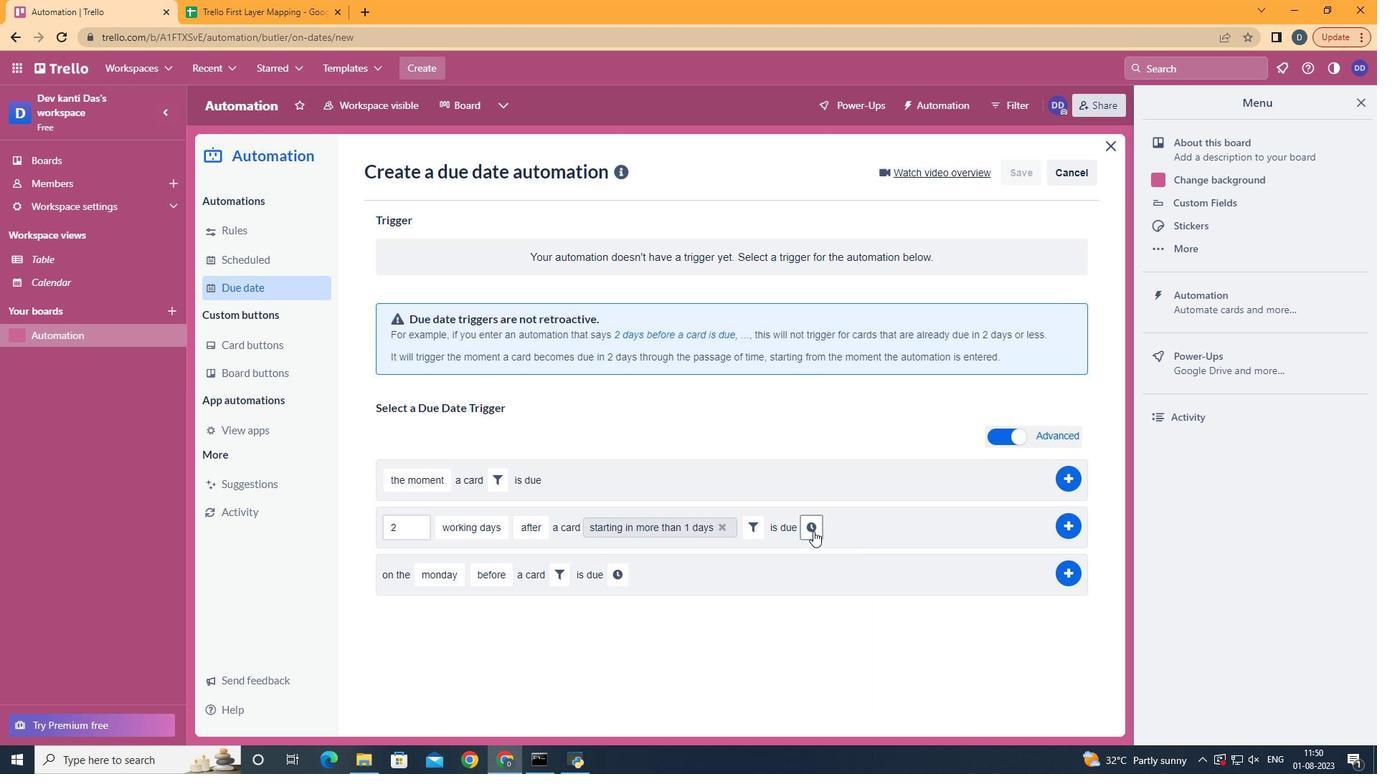 
Action: Mouse moved to (892, 533)
Screenshot: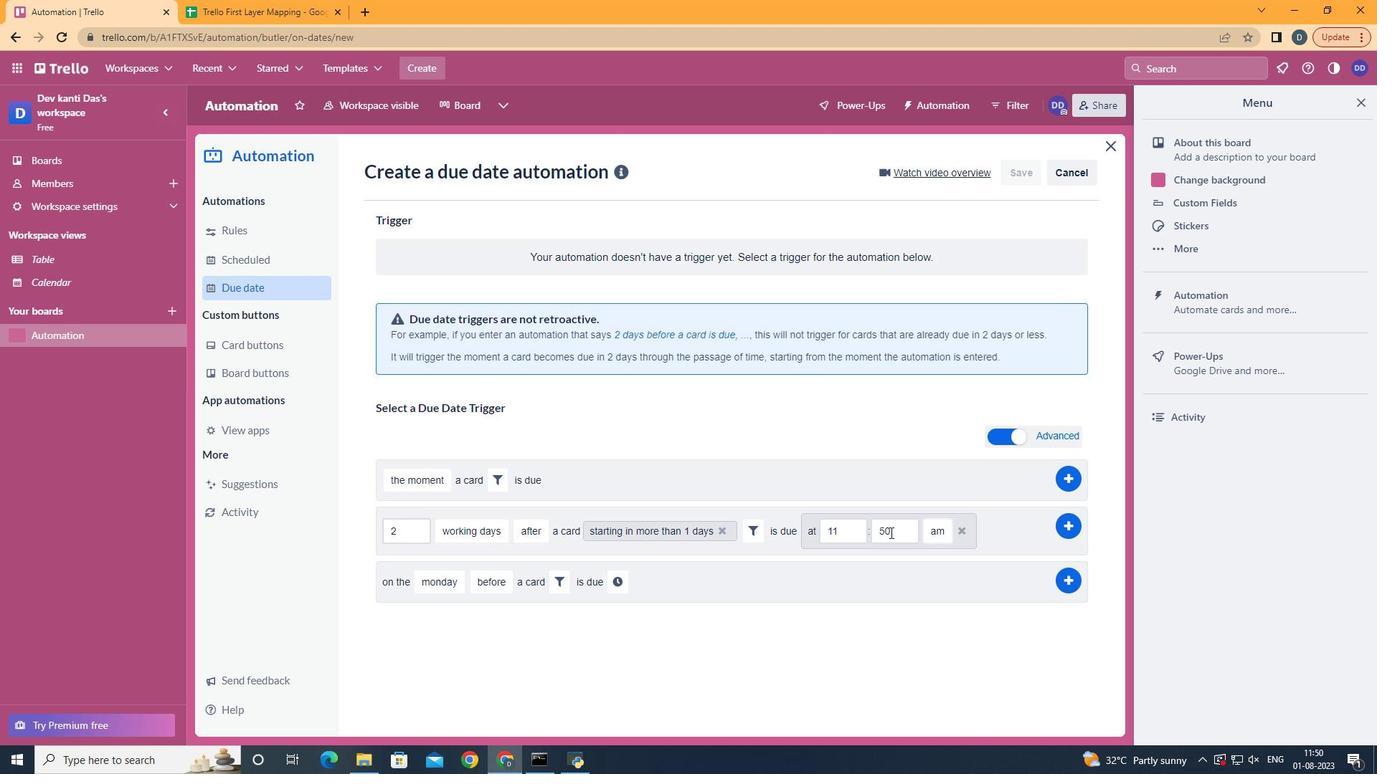 
Action: Mouse pressed left at (892, 533)
Screenshot: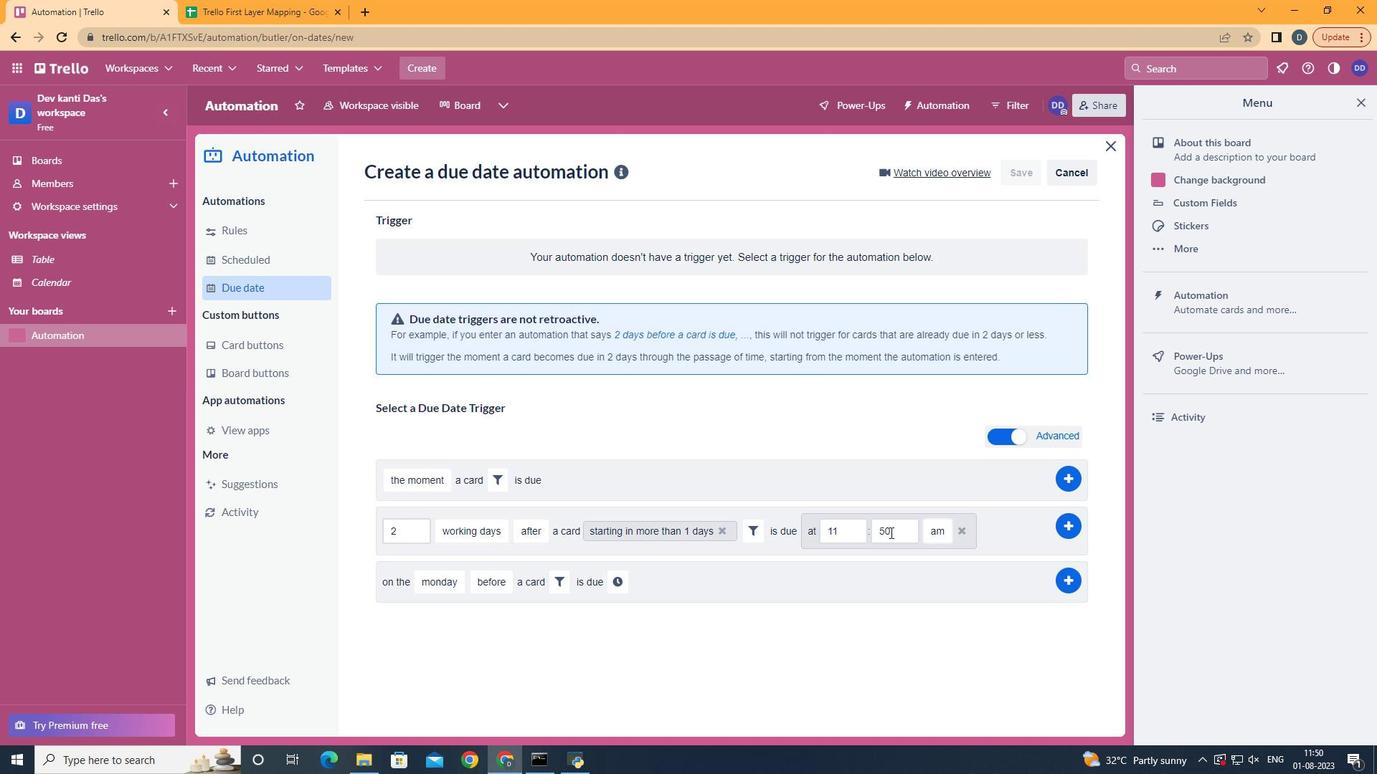 
Action: Mouse moved to (893, 533)
Screenshot: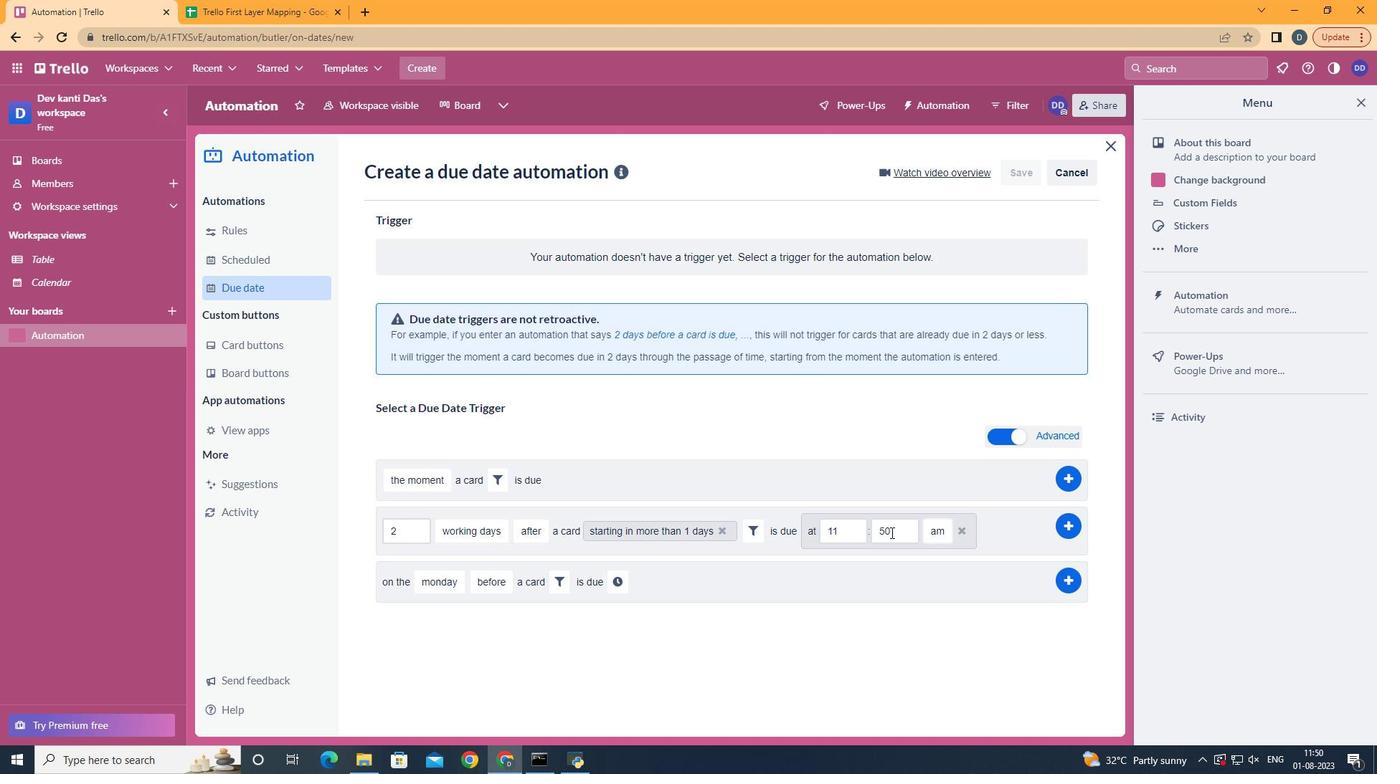
Action: Key pressed <Key.backspace><Key.backspace>00
Screenshot: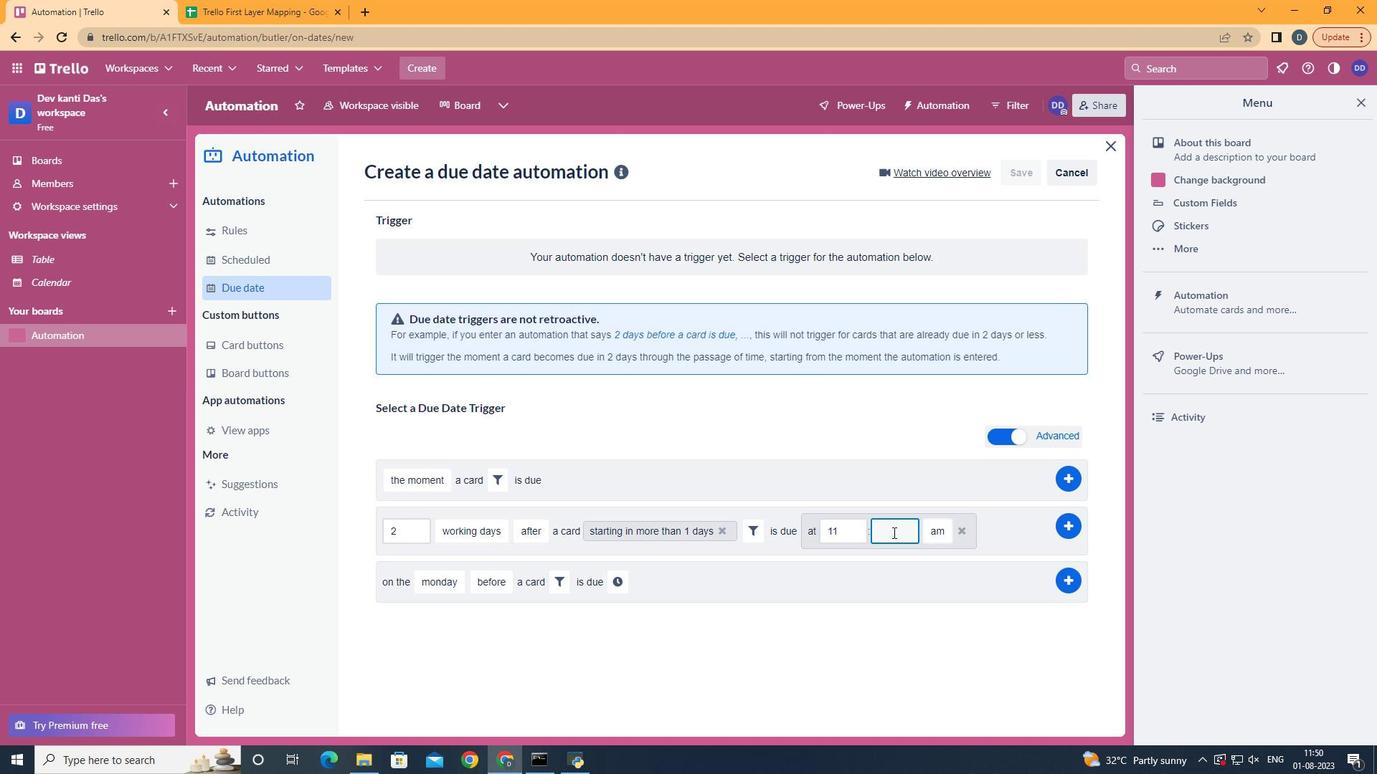
Action: Mouse moved to (1074, 525)
Screenshot: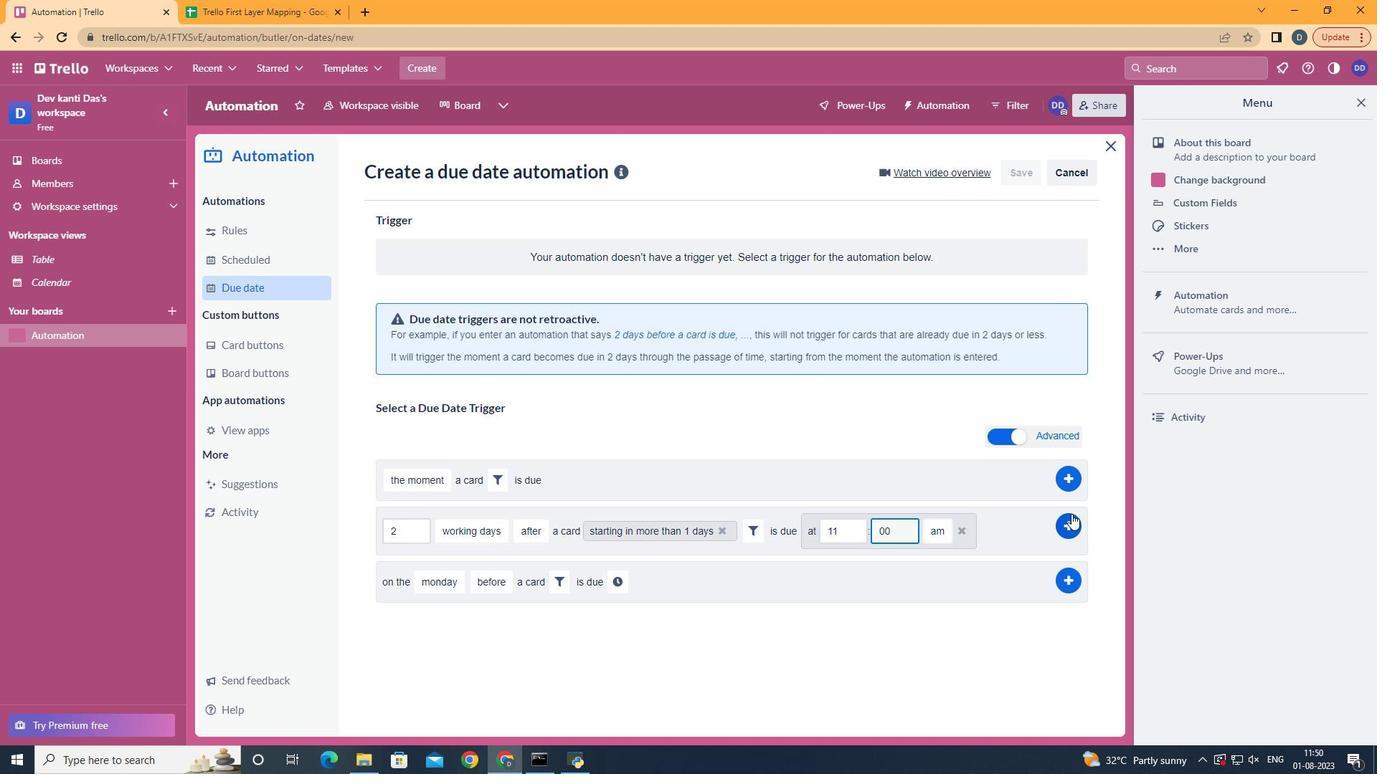
Action: Mouse pressed left at (1074, 525)
Screenshot: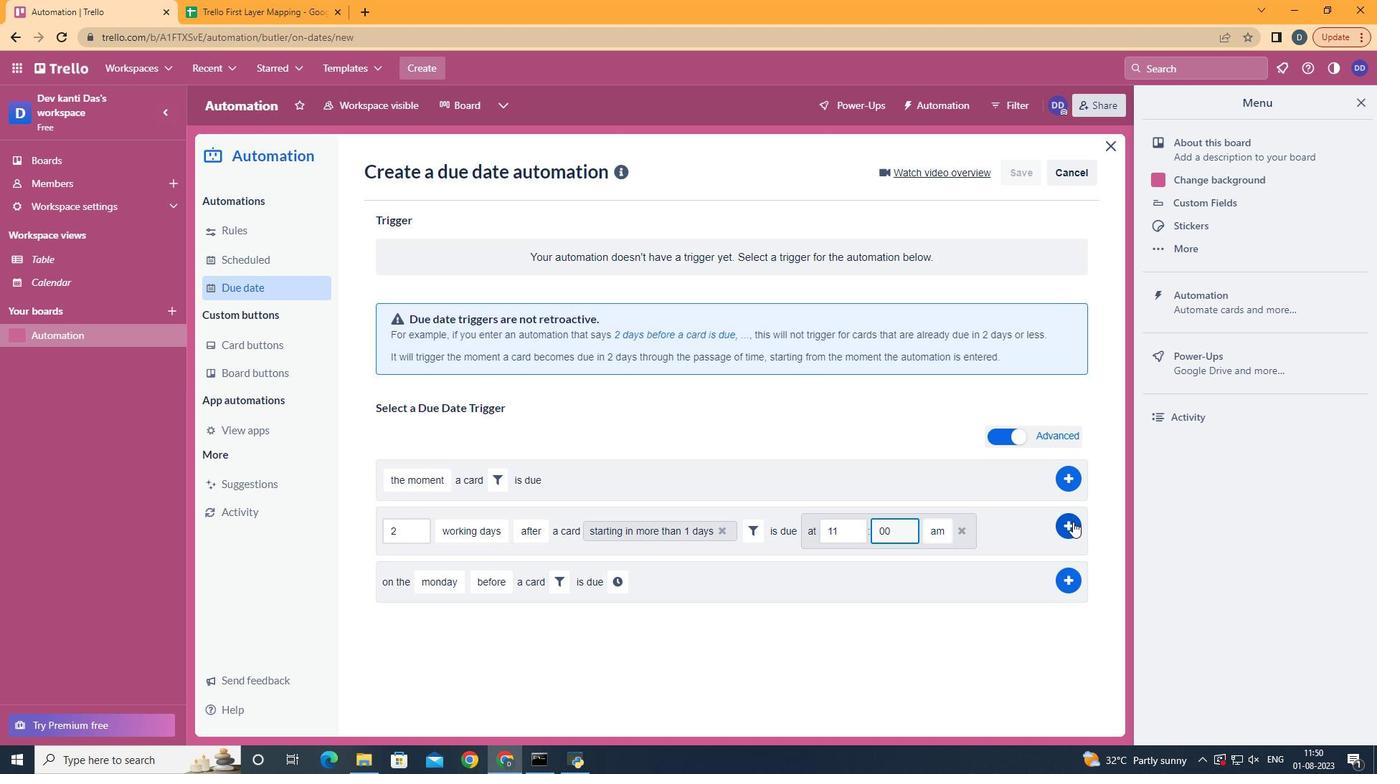 
Action: Mouse moved to (722, 379)
Screenshot: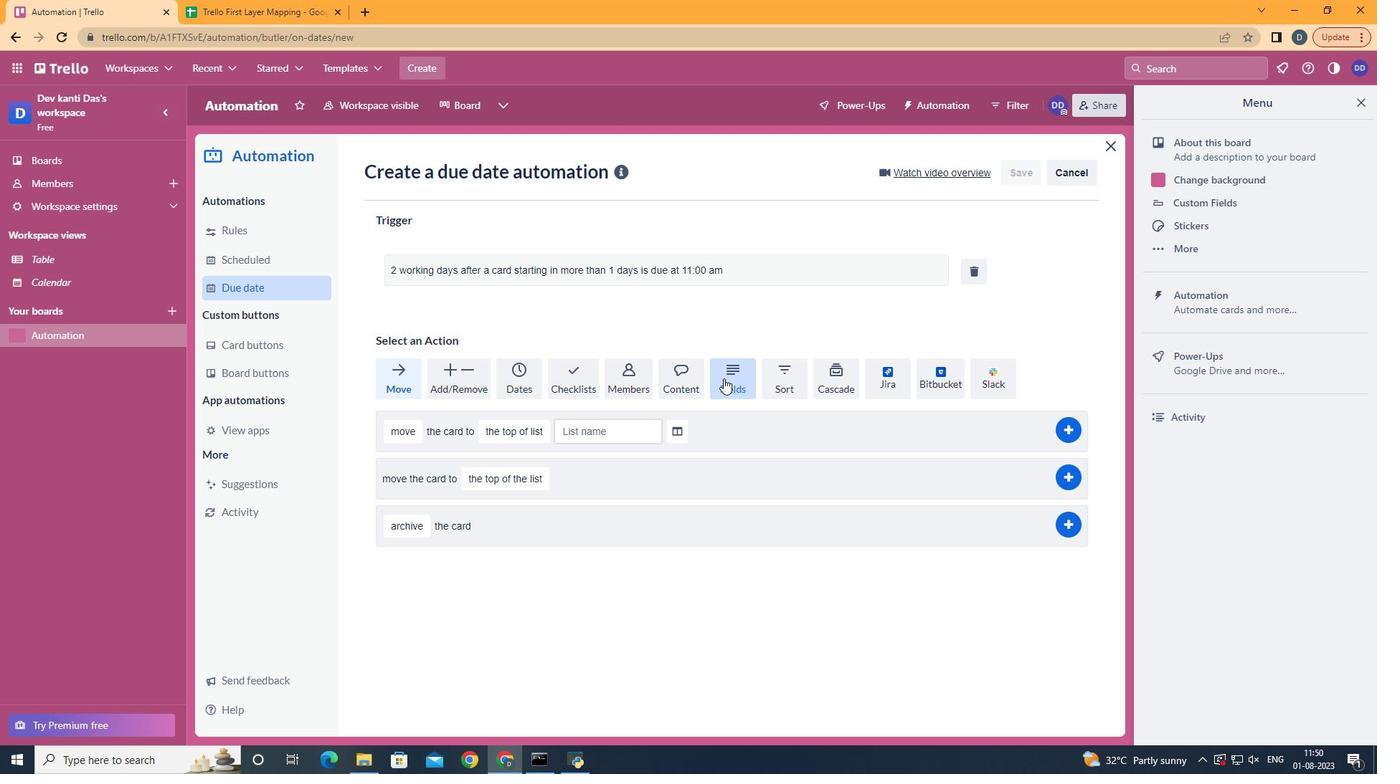 
